 Task: Search one way flight ticket for 3 adults, 3 children in business from Staunton/waynesboro/harrisonburg: Shenandoah Valley Regional Airport to New Bern: Coastal Carolina Regional Airport (was Craven County Regional) on 8-4-2023. Choice of flights is Royal air maroc. Number of bags: 1 carry on bag and 3 checked bags. Price is upto 99000. Outbound departure time preference is 12:45.
Action: Mouse moved to (284, 348)
Screenshot: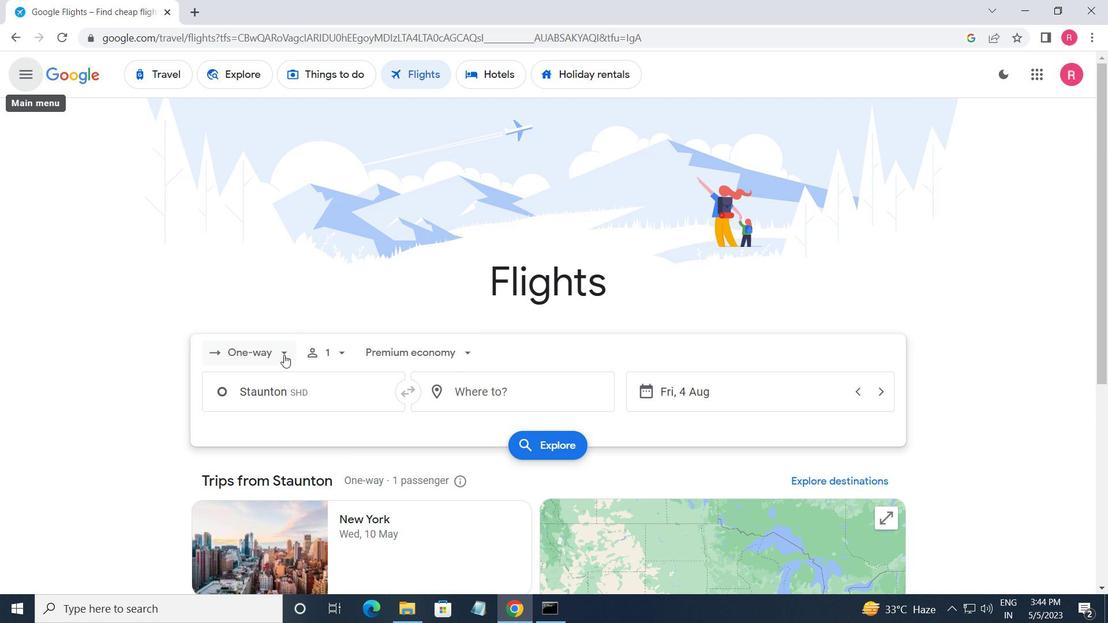
Action: Mouse pressed left at (284, 348)
Screenshot: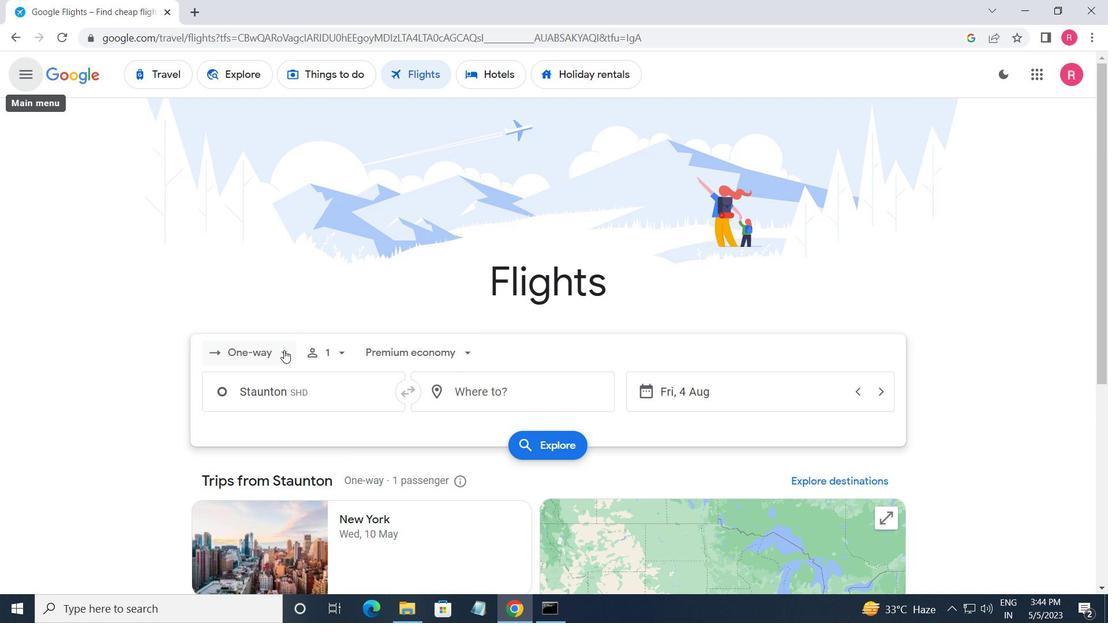 
Action: Mouse moved to (277, 409)
Screenshot: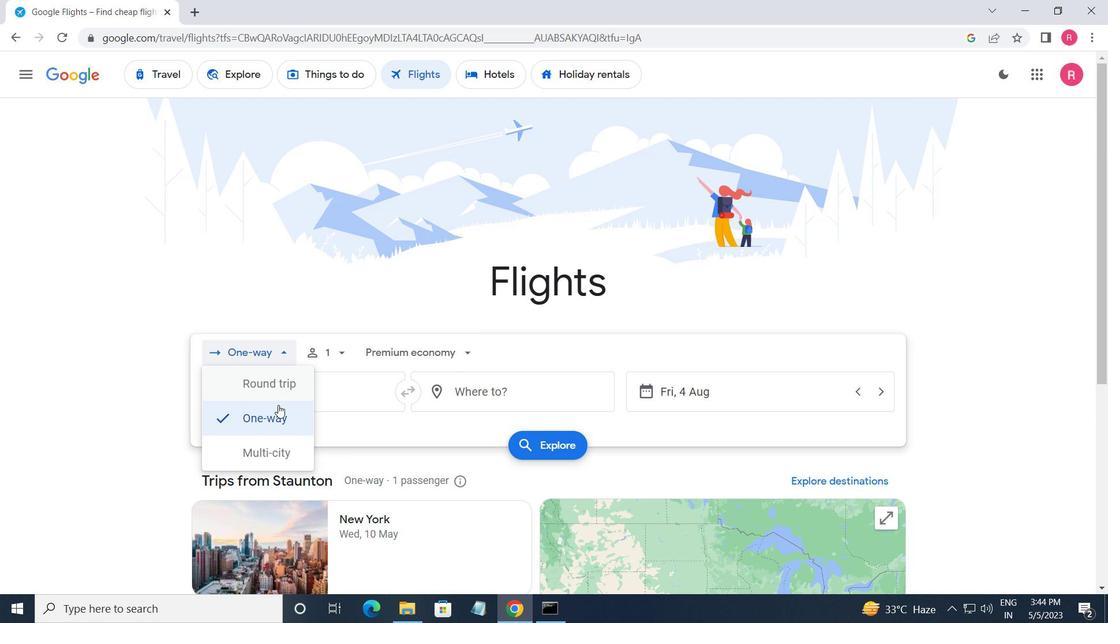 
Action: Mouse pressed left at (277, 409)
Screenshot: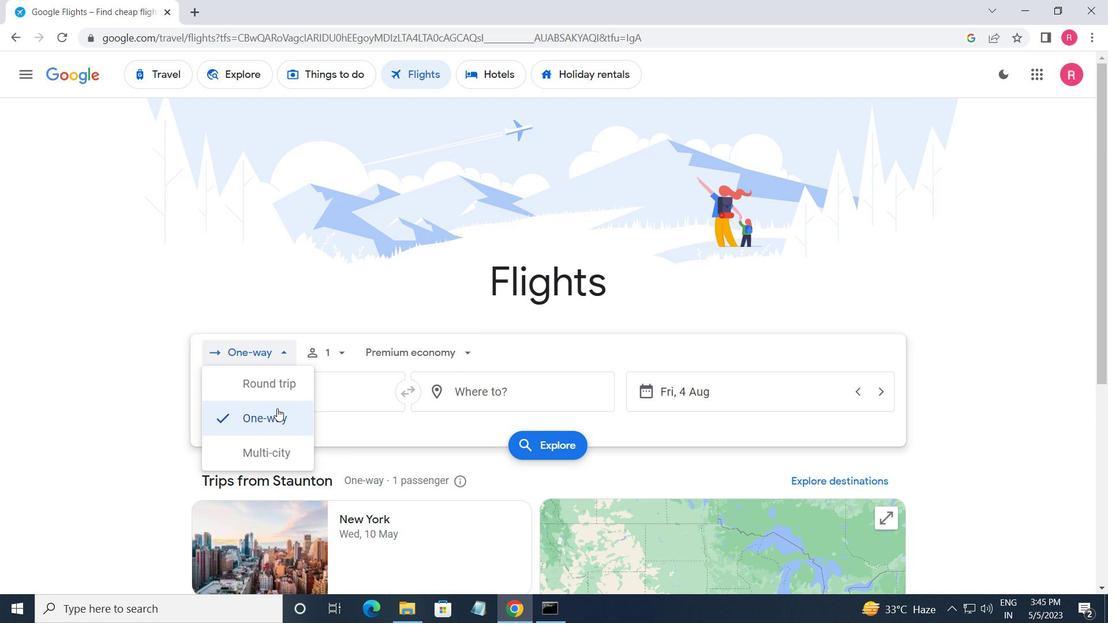 
Action: Mouse moved to (333, 359)
Screenshot: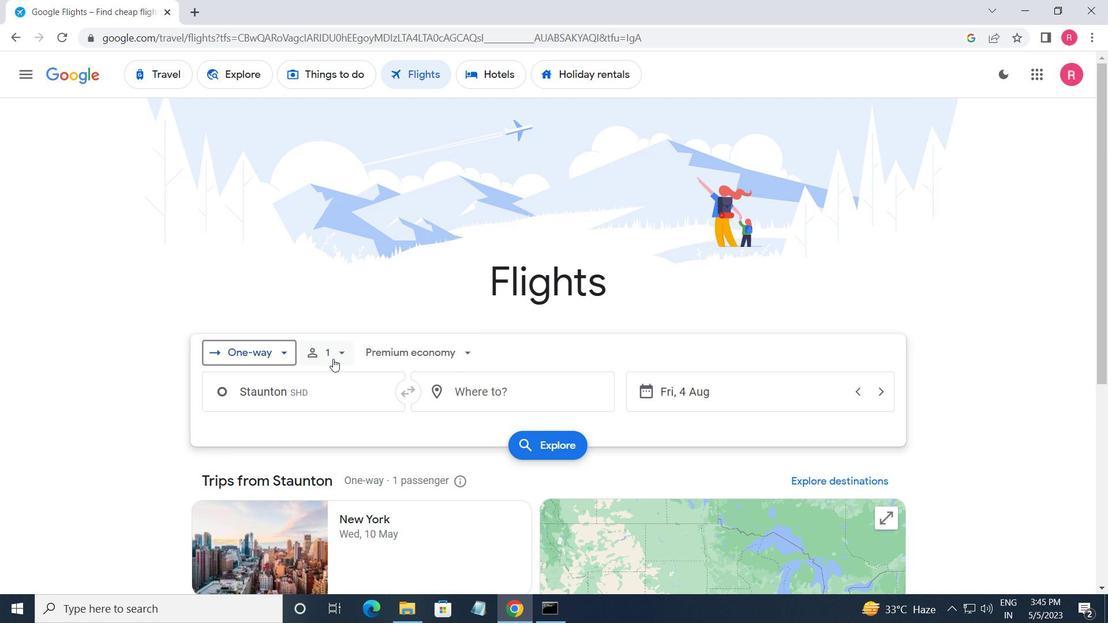 
Action: Mouse pressed left at (333, 359)
Screenshot: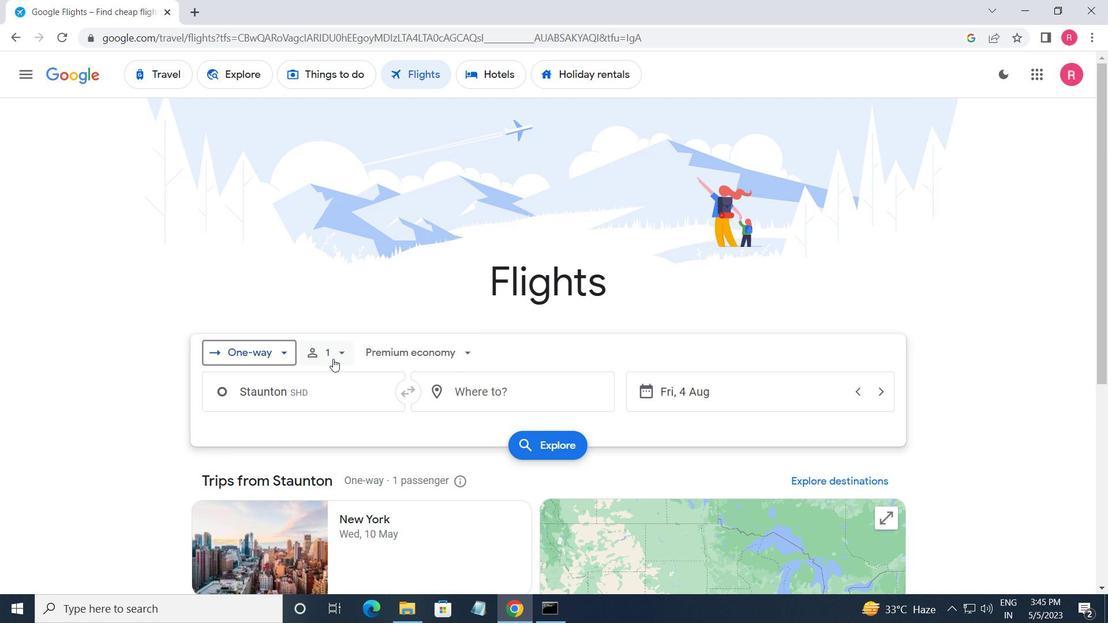 
Action: Mouse moved to (461, 391)
Screenshot: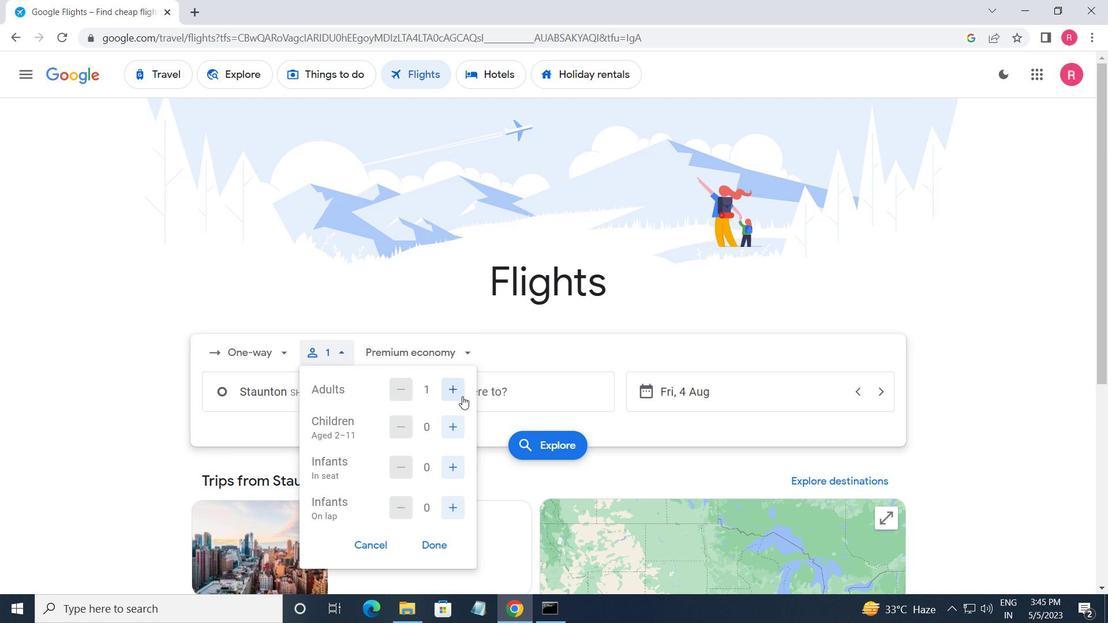 
Action: Mouse pressed left at (461, 391)
Screenshot: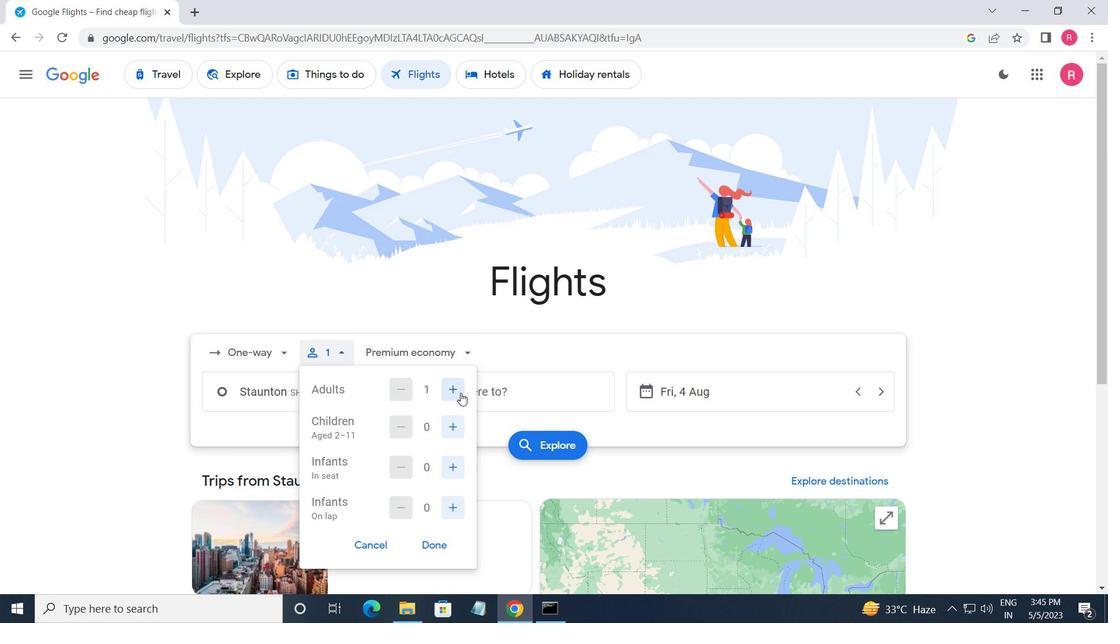 
Action: Mouse pressed left at (461, 391)
Screenshot: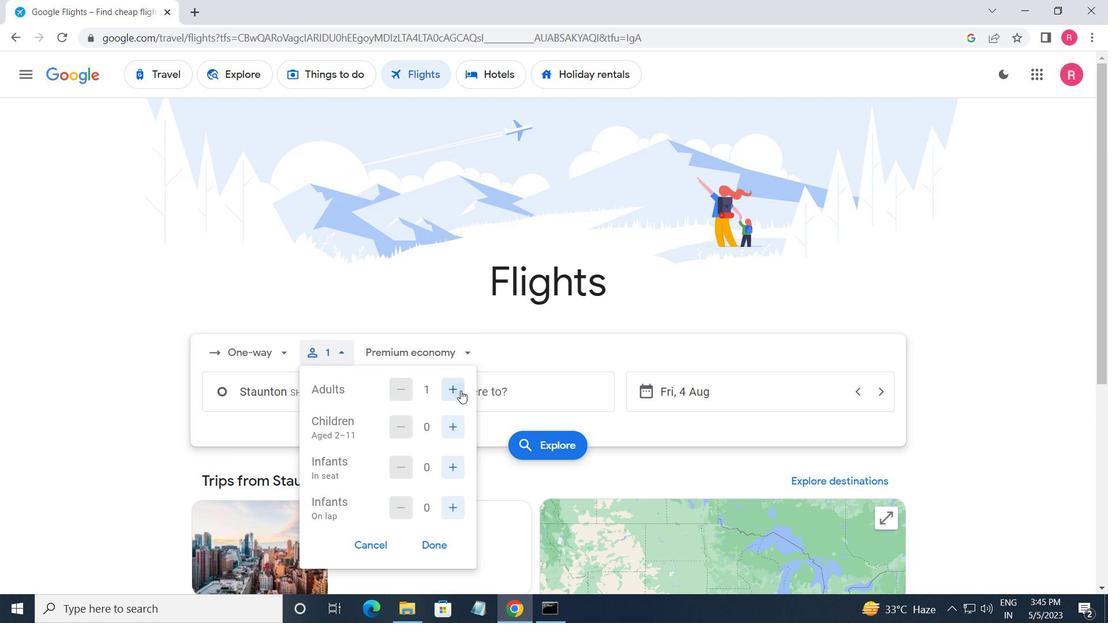 
Action: Mouse moved to (445, 437)
Screenshot: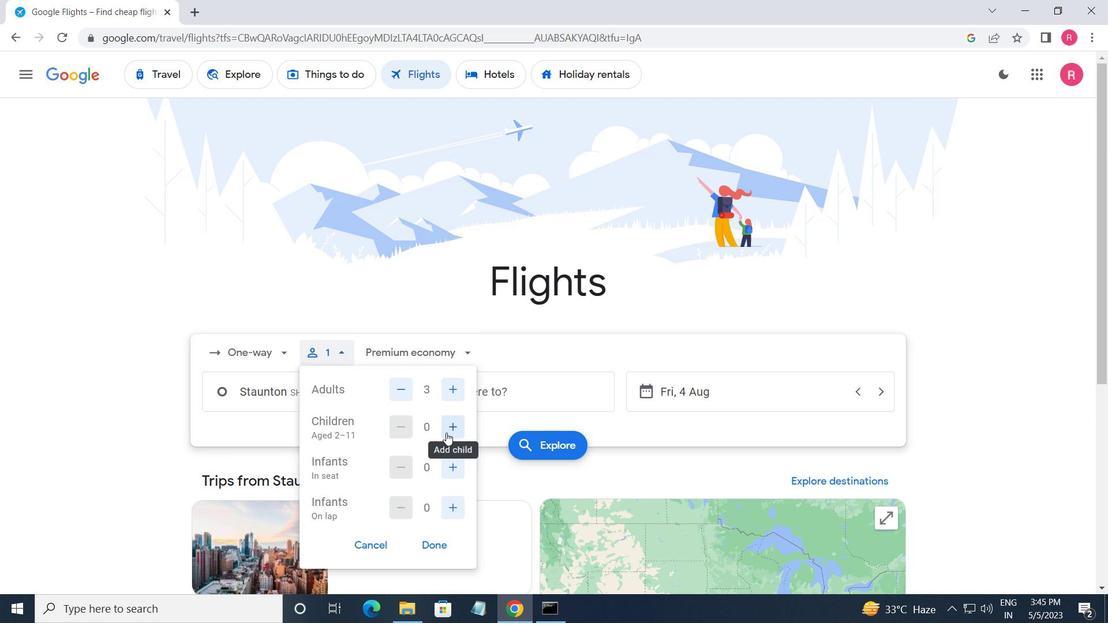 
Action: Mouse pressed left at (445, 437)
Screenshot: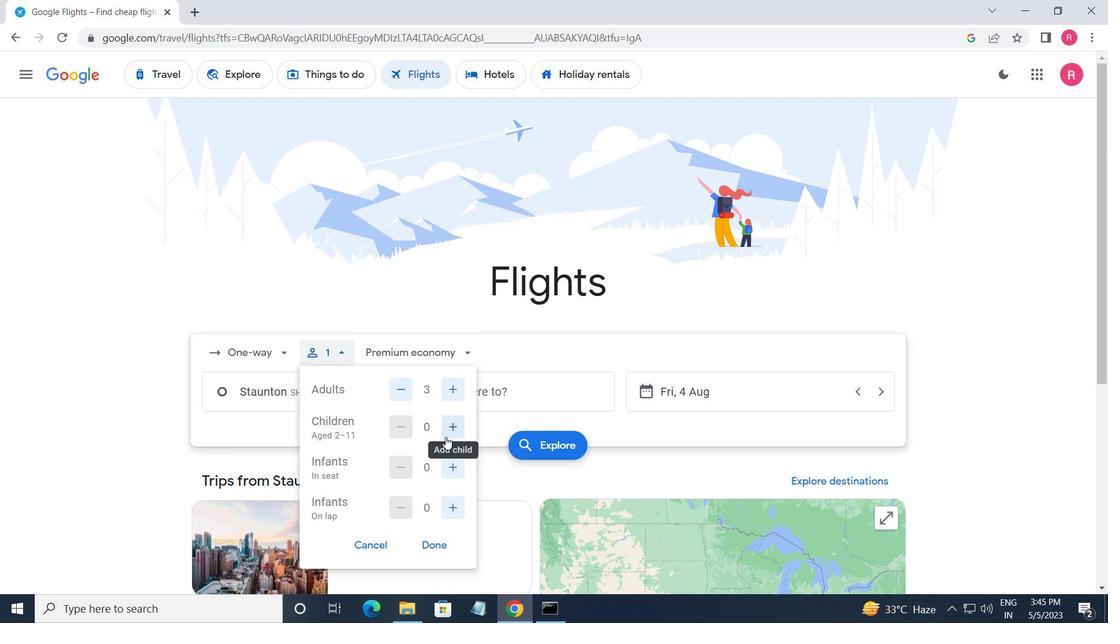 
Action: Mouse pressed left at (445, 437)
Screenshot: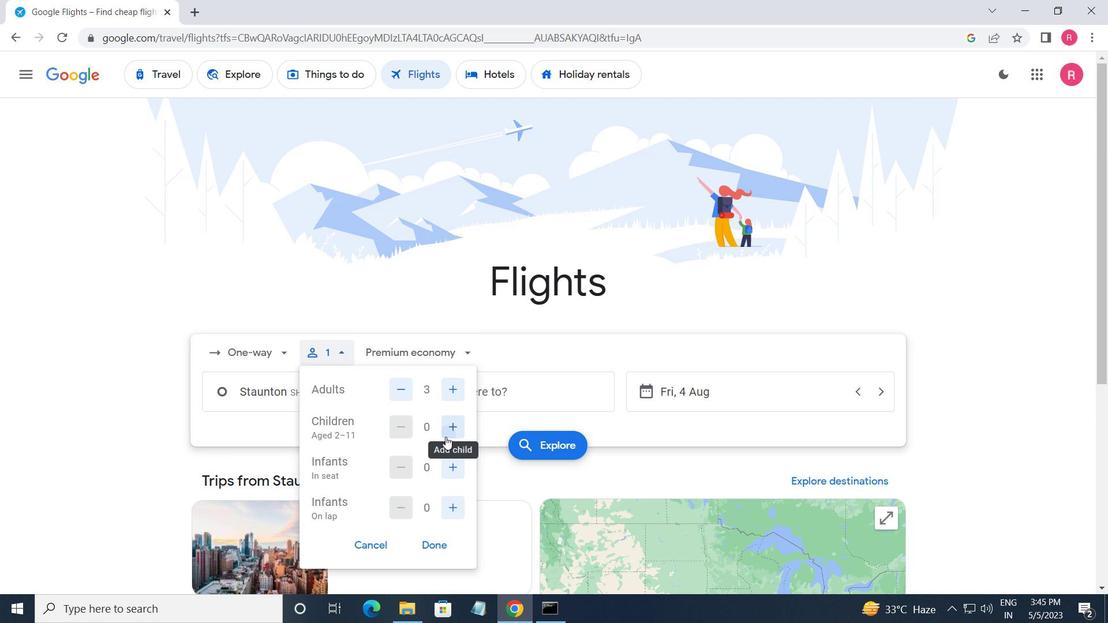 
Action: Mouse pressed left at (445, 437)
Screenshot: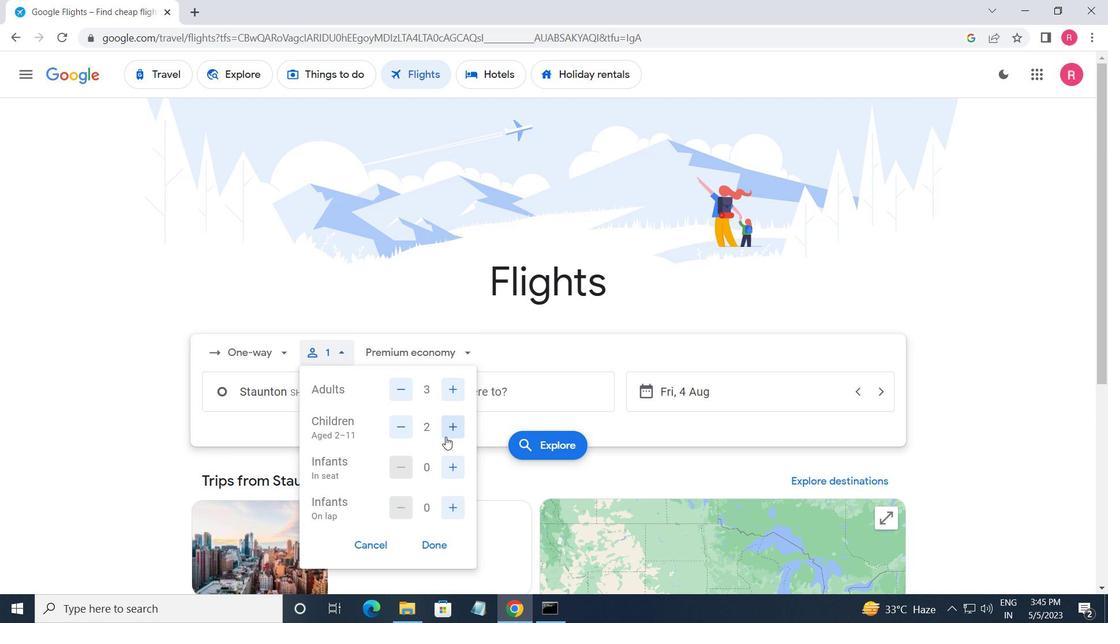 
Action: Mouse moved to (438, 549)
Screenshot: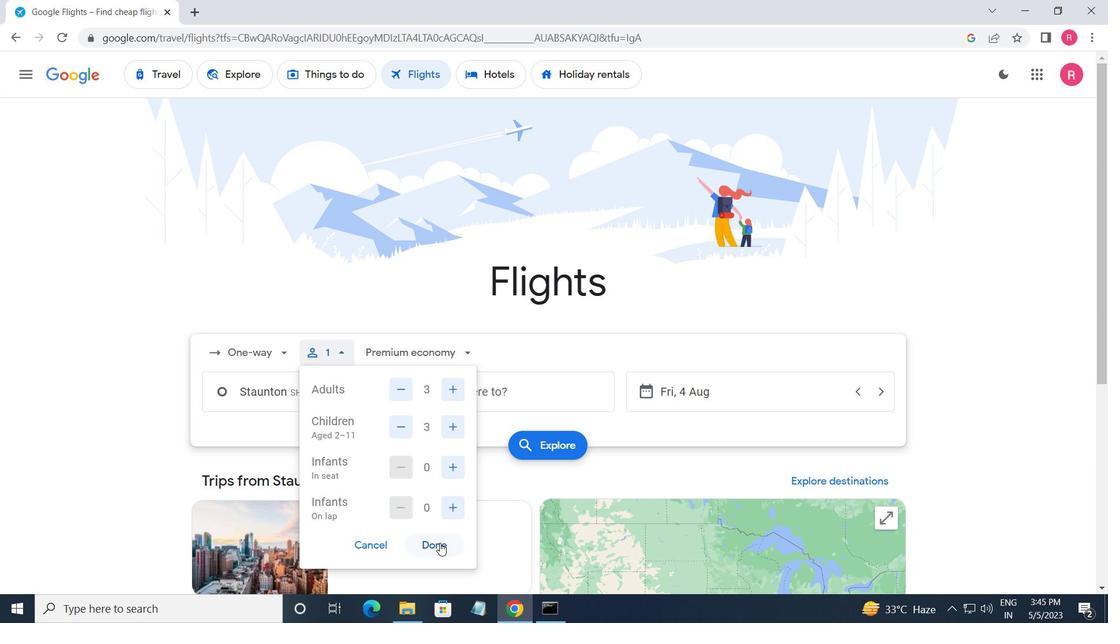 
Action: Mouse pressed left at (438, 549)
Screenshot: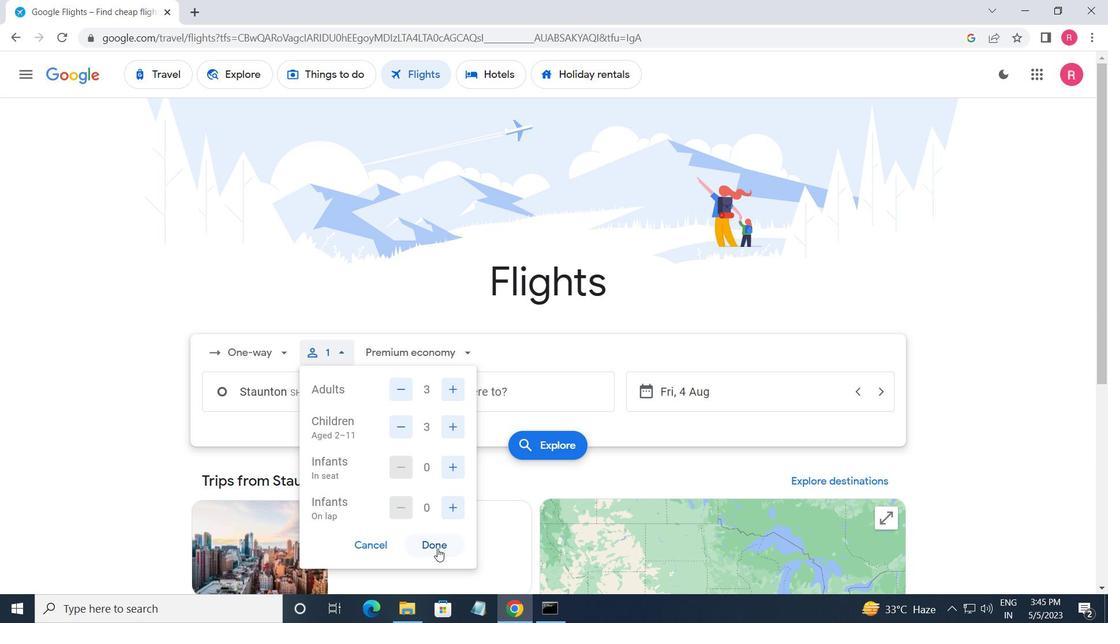 
Action: Mouse moved to (373, 345)
Screenshot: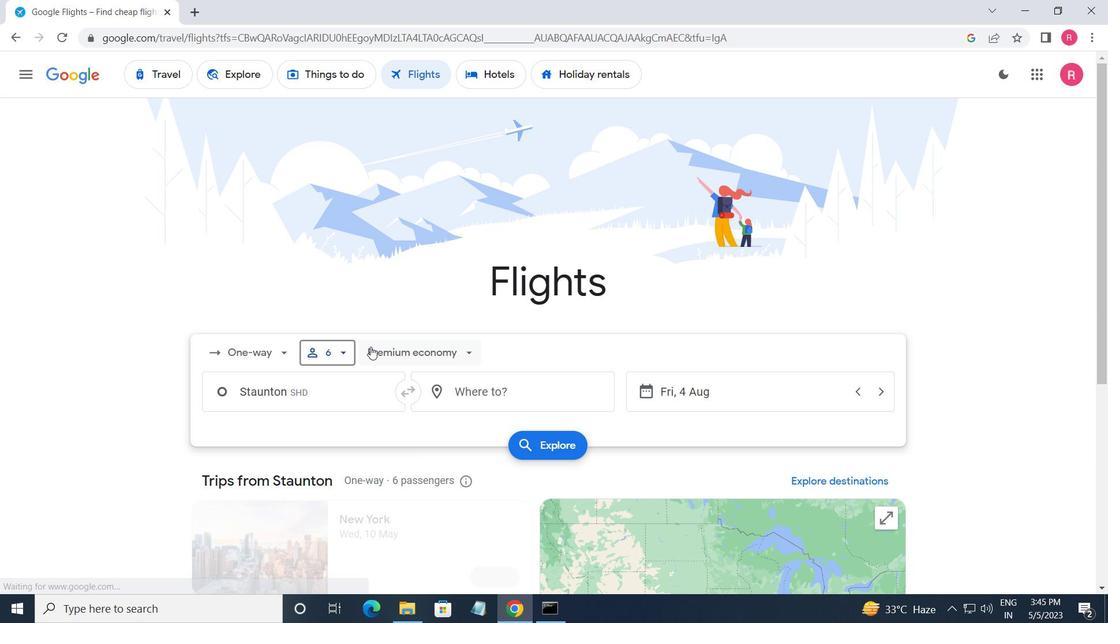
Action: Mouse pressed left at (373, 345)
Screenshot: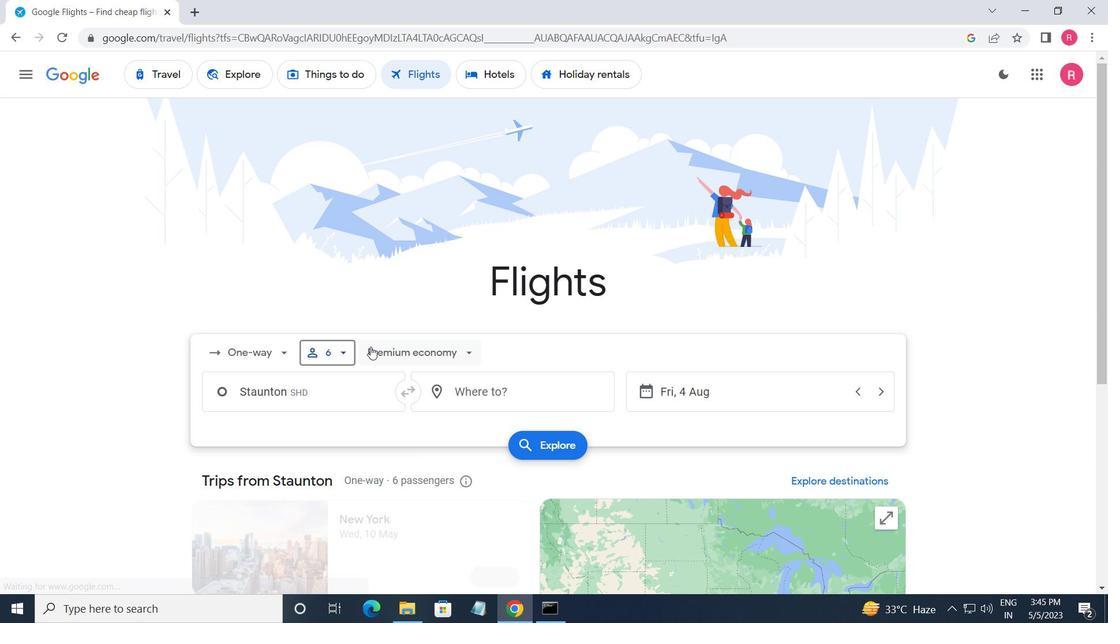 
Action: Mouse moved to (429, 463)
Screenshot: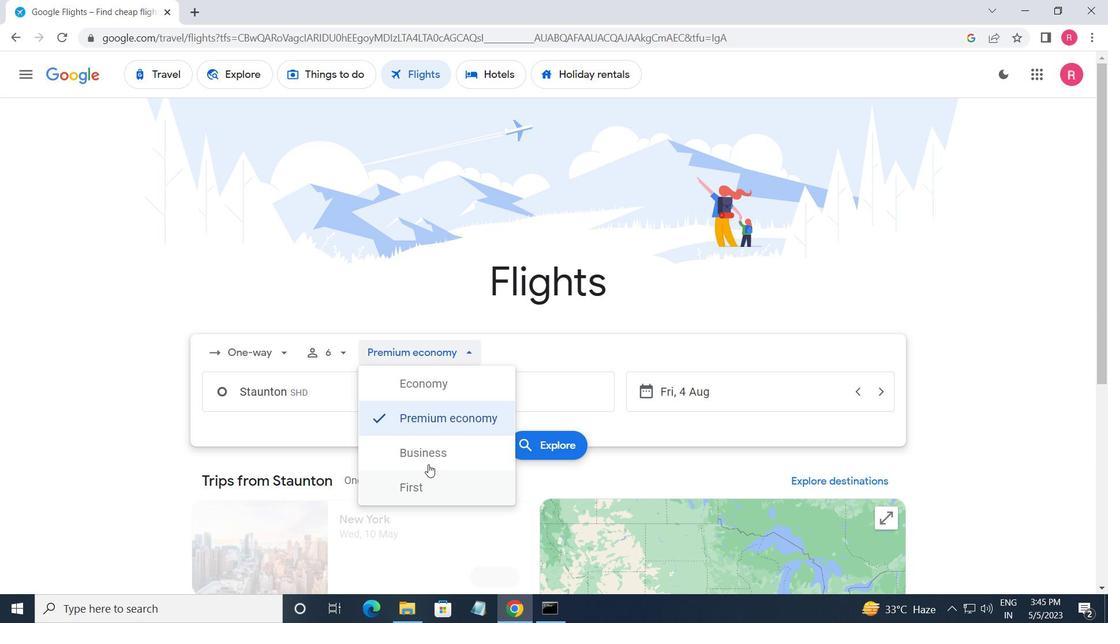
Action: Mouse pressed left at (429, 463)
Screenshot: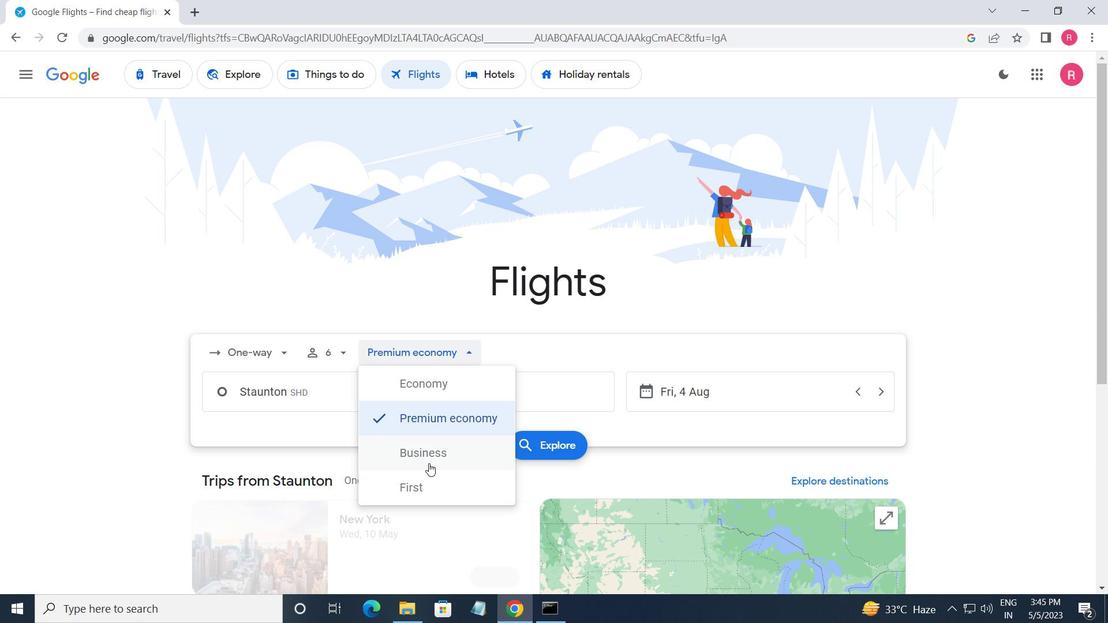 
Action: Mouse moved to (345, 397)
Screenshot: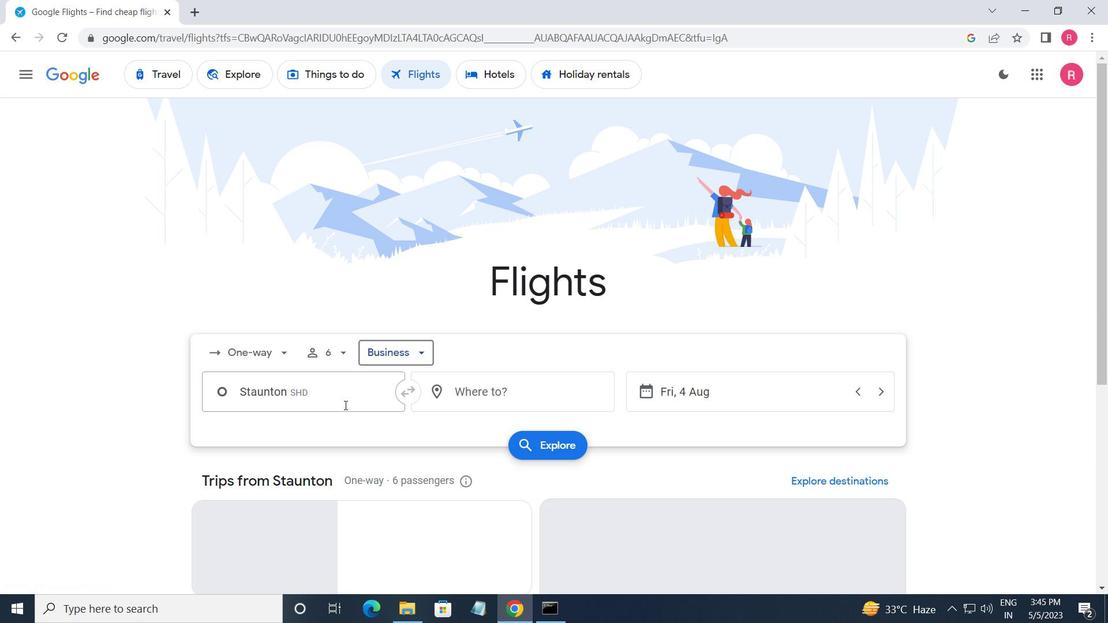 
Action: Mouse pressed left at (345, 397)
Screenshot: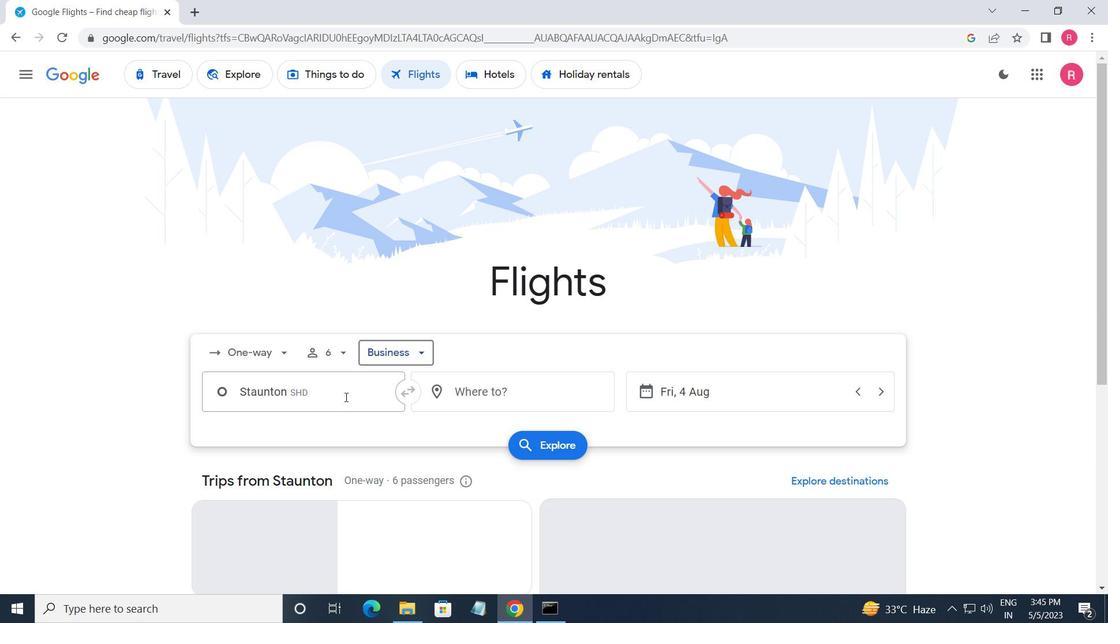 
Action: Key pressed <Key.shift>STAUNTON
Screenshot: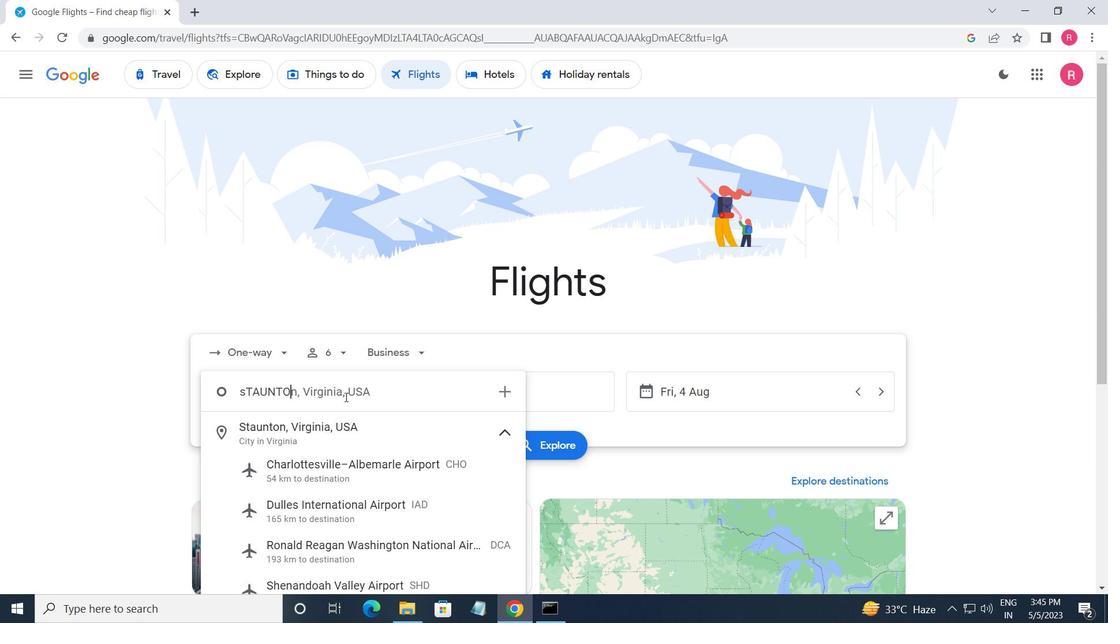 
Action: Mouse moved to (403, 504)
Screenshot: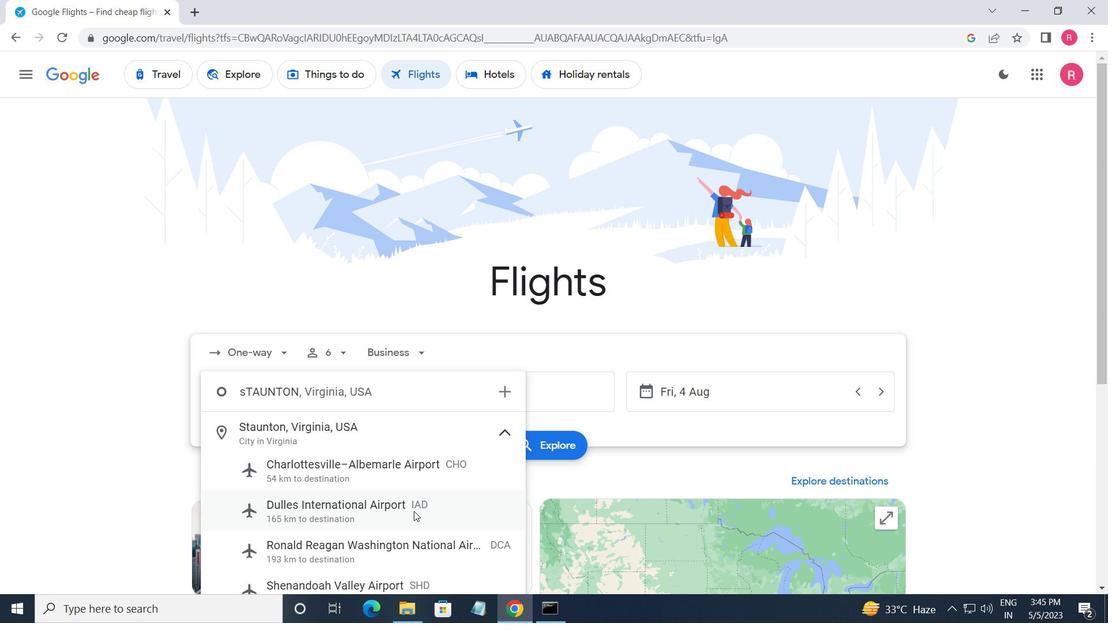 
Action: Mouse scrolled (403, 504) with delta (0, 0)
Screenshot: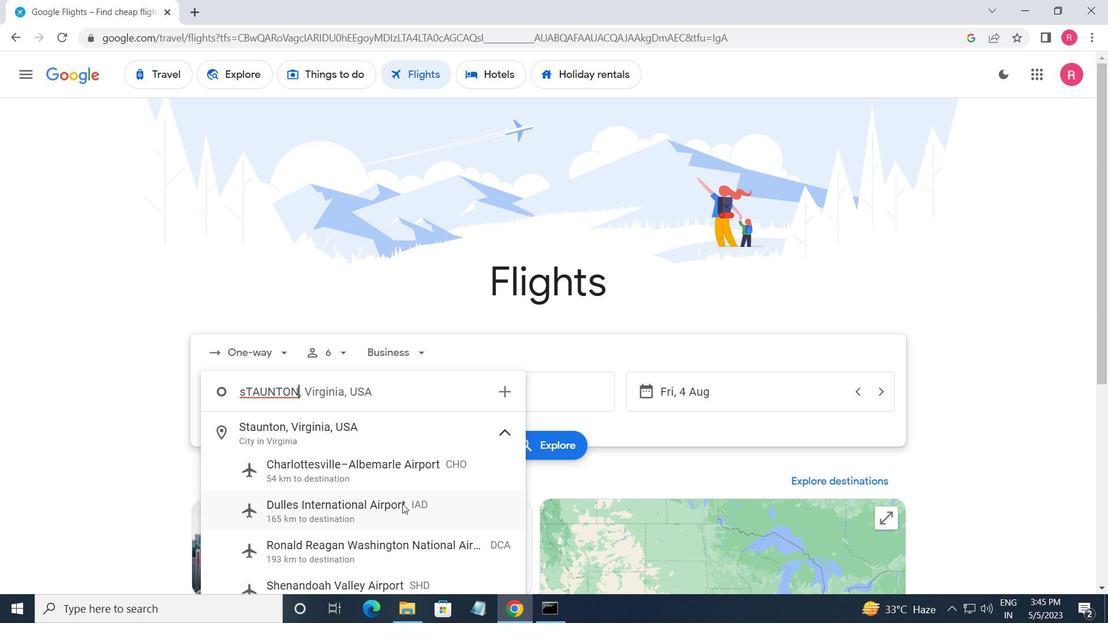 
Action: Mouse moved to (375, 512)
Screenshot: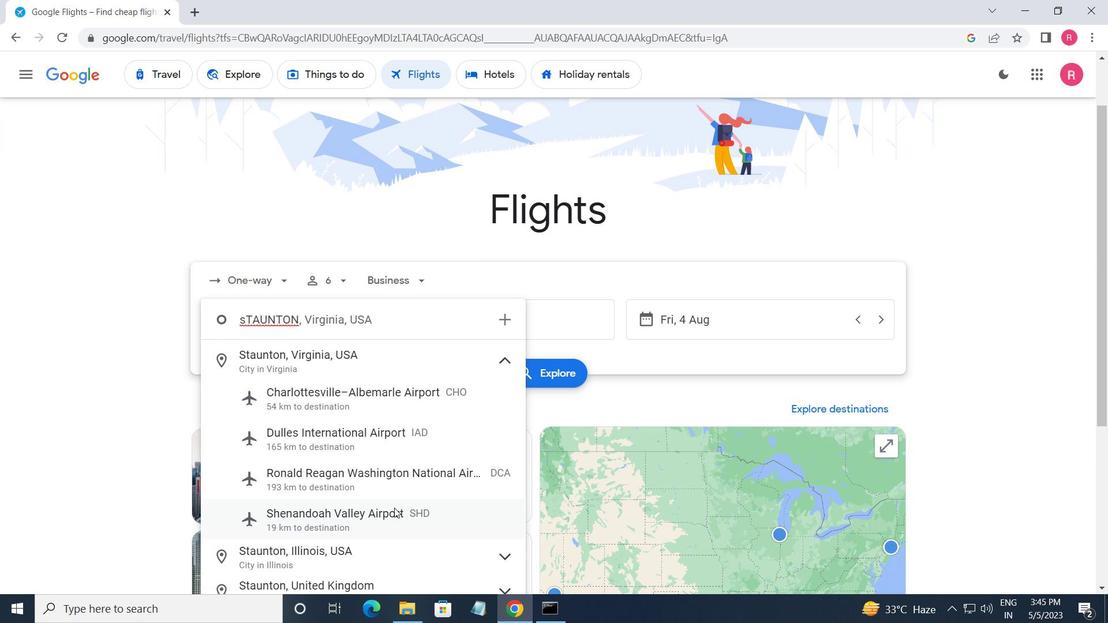 
Action: Mouse pressed left at (375, 512)
Screenshot: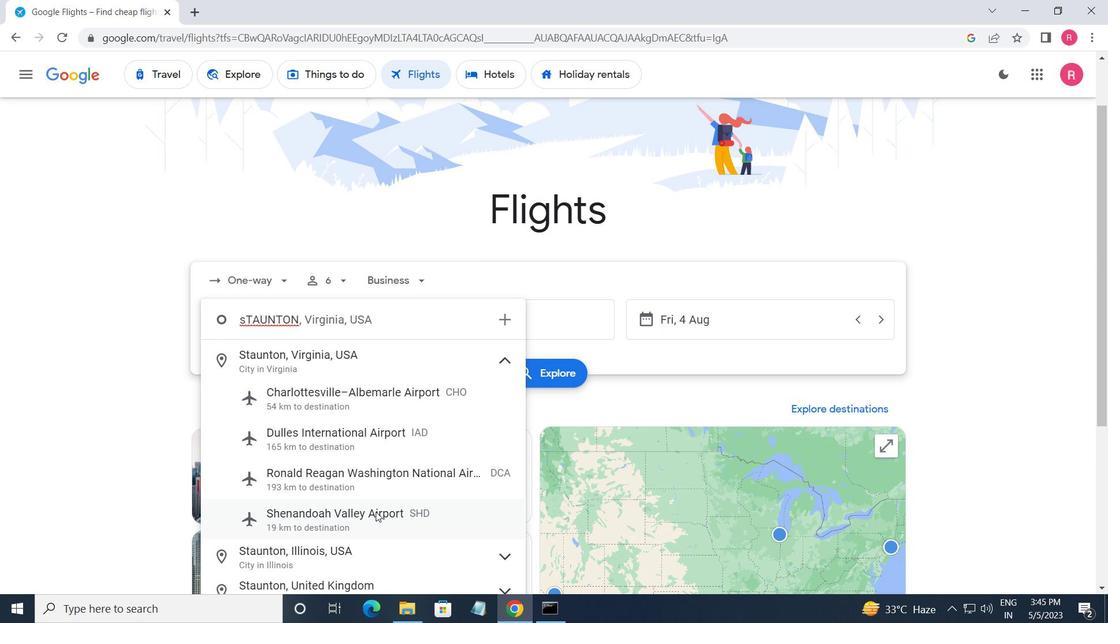 
Action: Mouse moved to (474, 324)
Screenshot: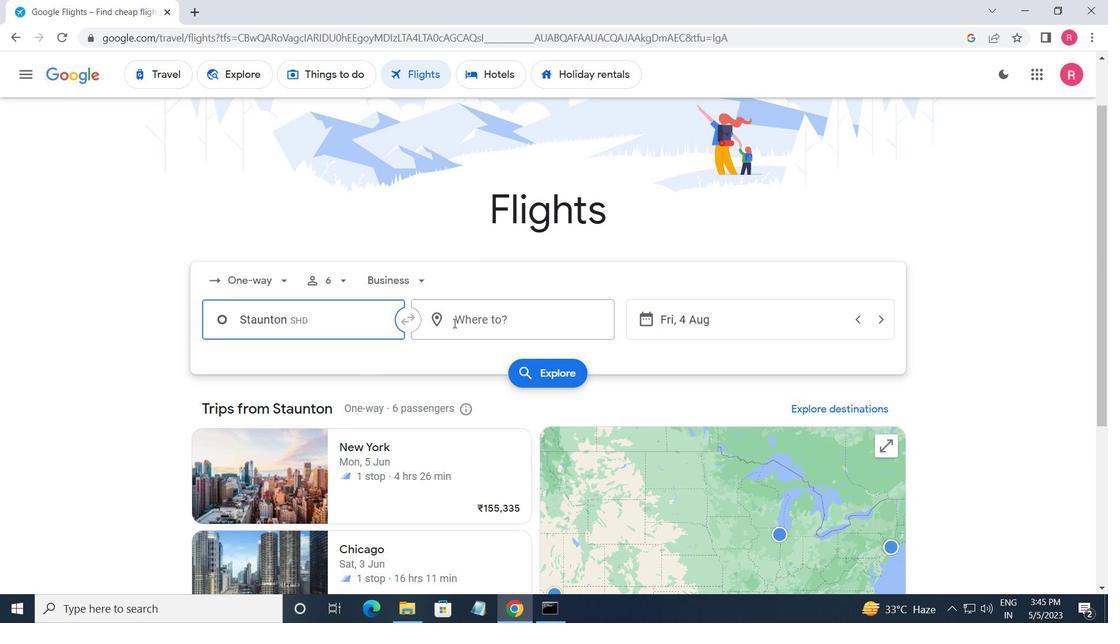 
Action: Mouse pressed left at (474, 324)
Screenshot: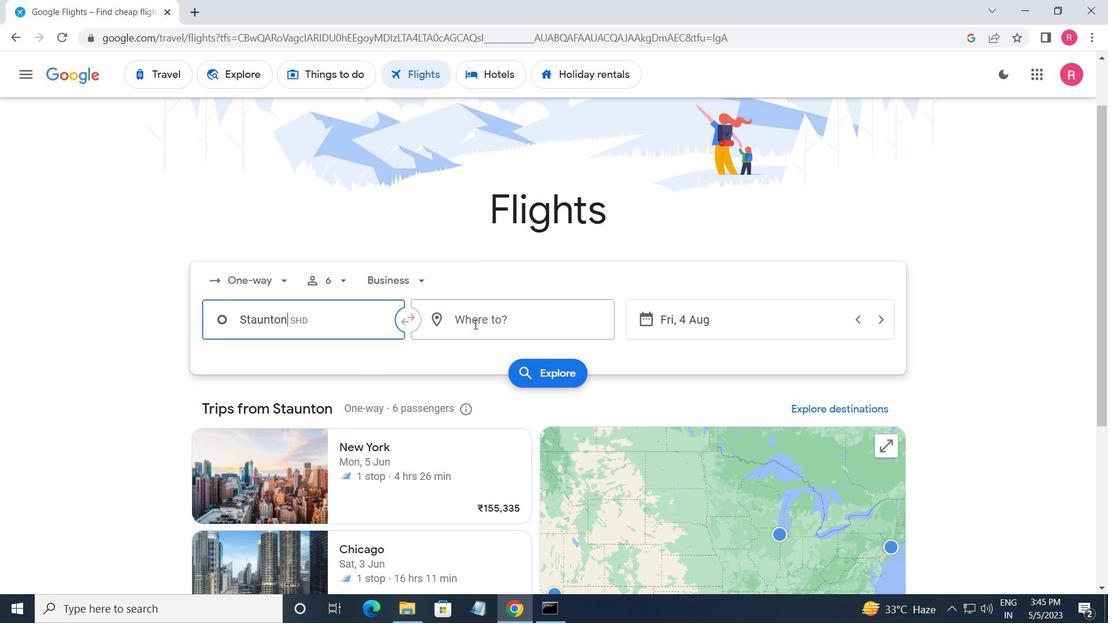 
Action: Mouse moved to (244, 391)
Screenshot: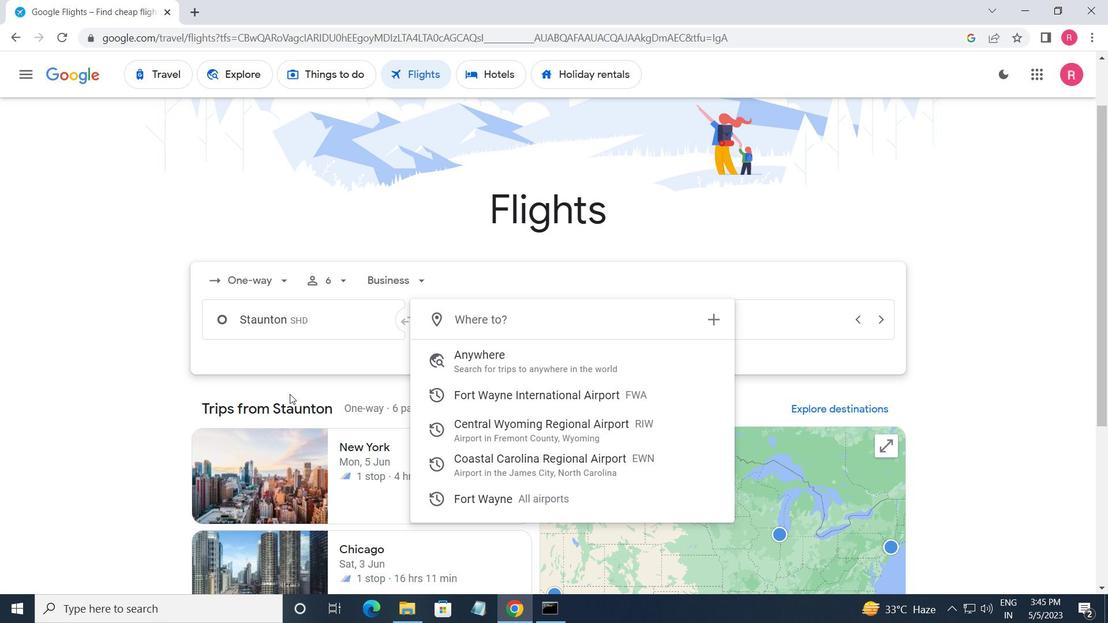 
Action: Key pressed <Key.shift>FORT<Key.space><Key.shift>WA
Screenshot: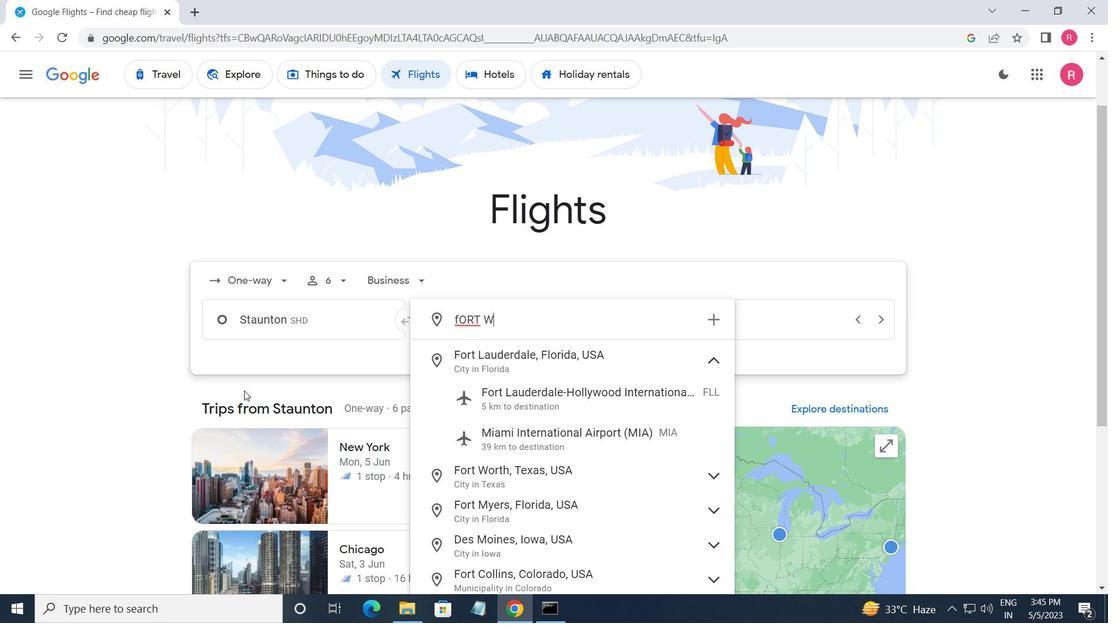 
Action: Mouse moved to (534, 394)
Screenshot: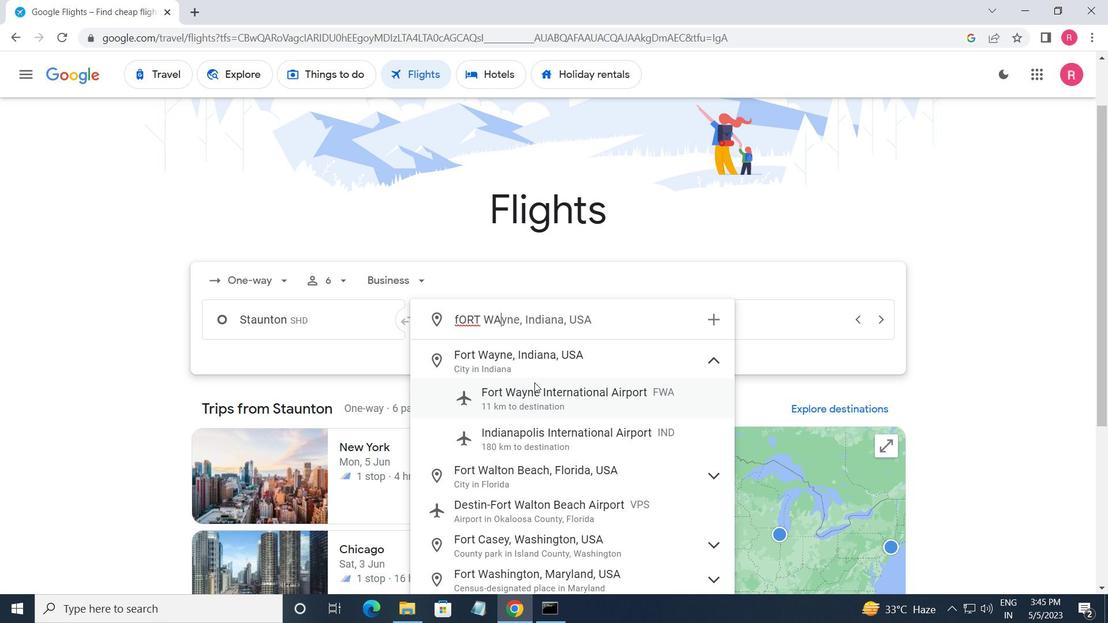 
Action: Mouse pressed left at (534, 394)
Screenshot: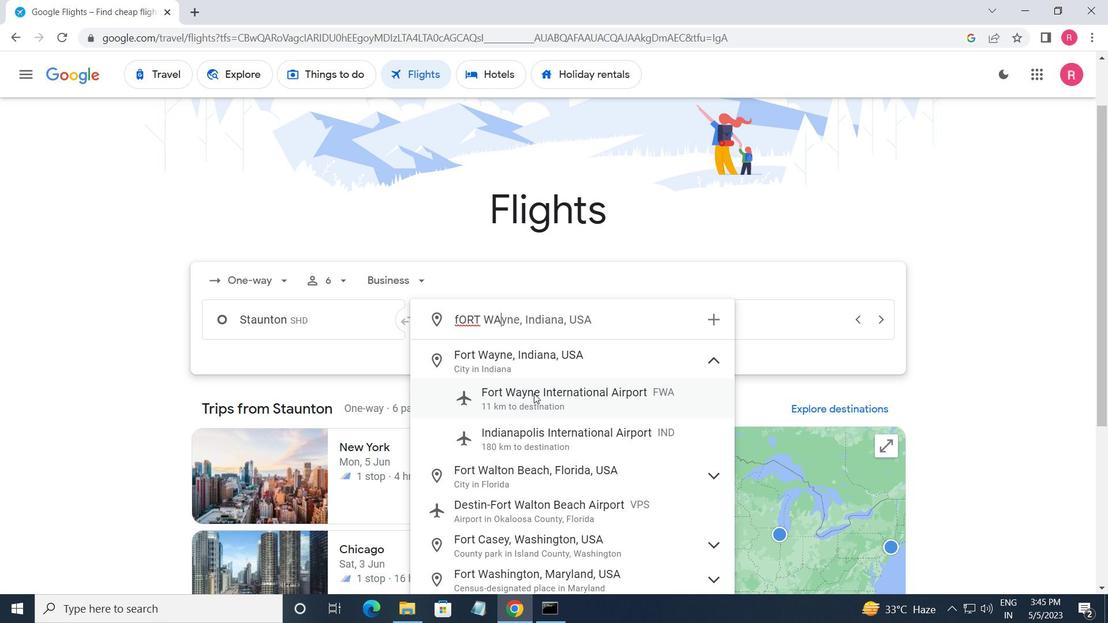 
Action: Mouse moved to (734, 314)
Screenshot: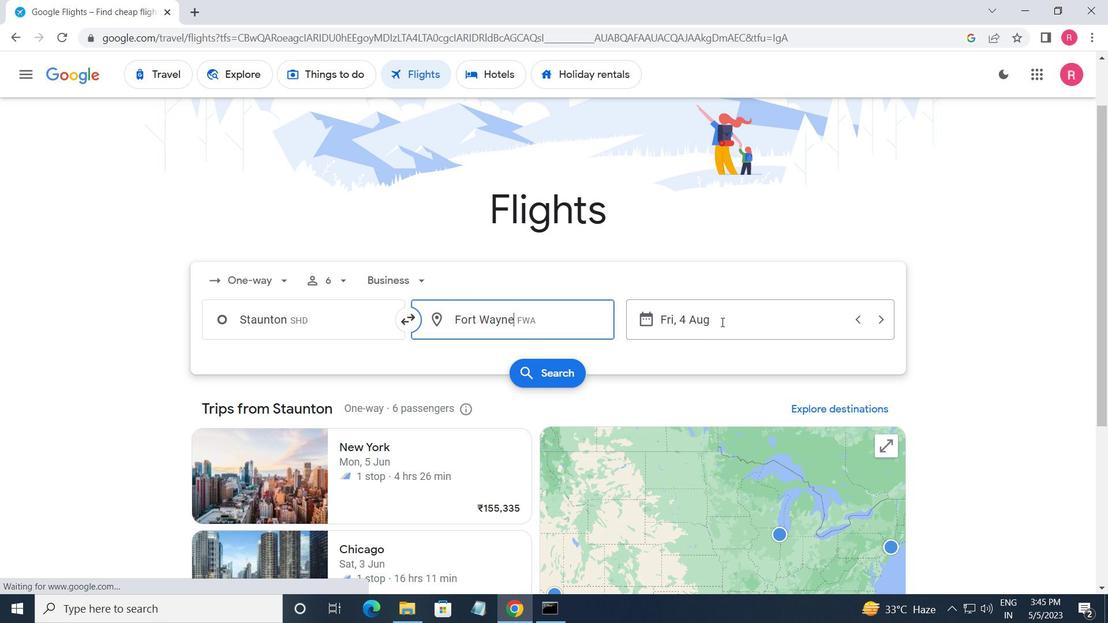 
Action: Mouse pressed left at (734, 314)
Screenshot: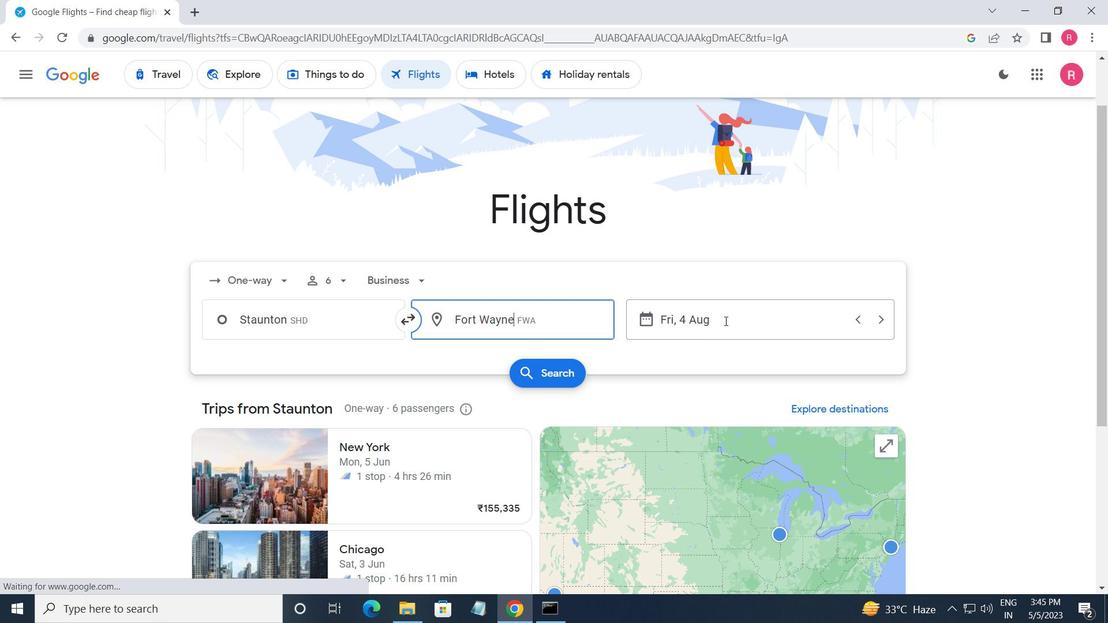 
Action: Mouse moved to (547, 340)
Screenshot: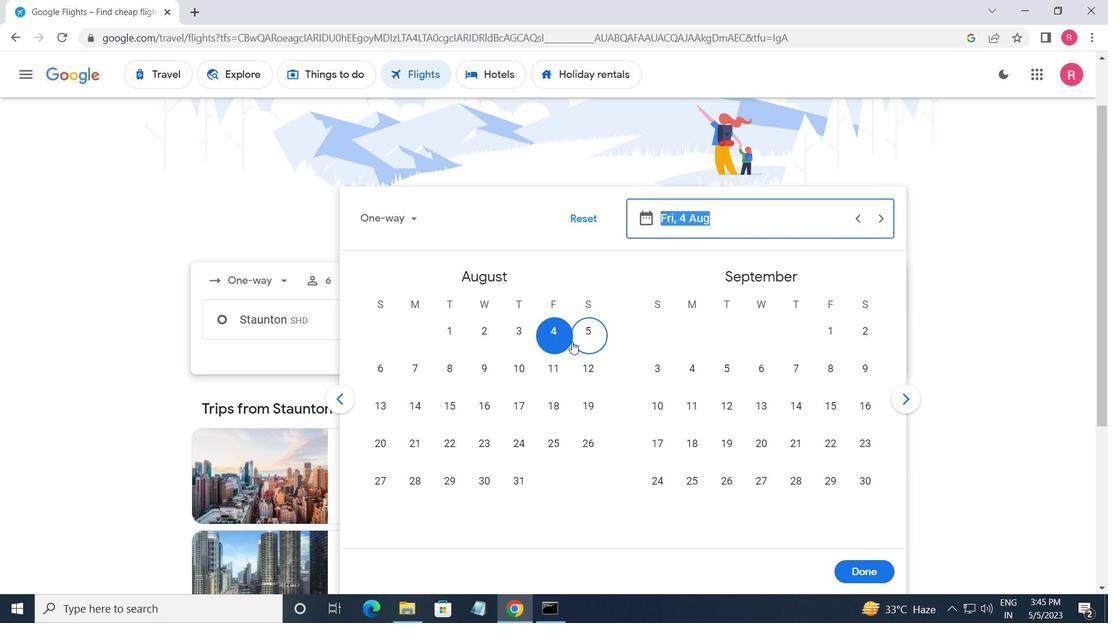 
Action: Mouse pressed left at (547, 340)
Screenshot: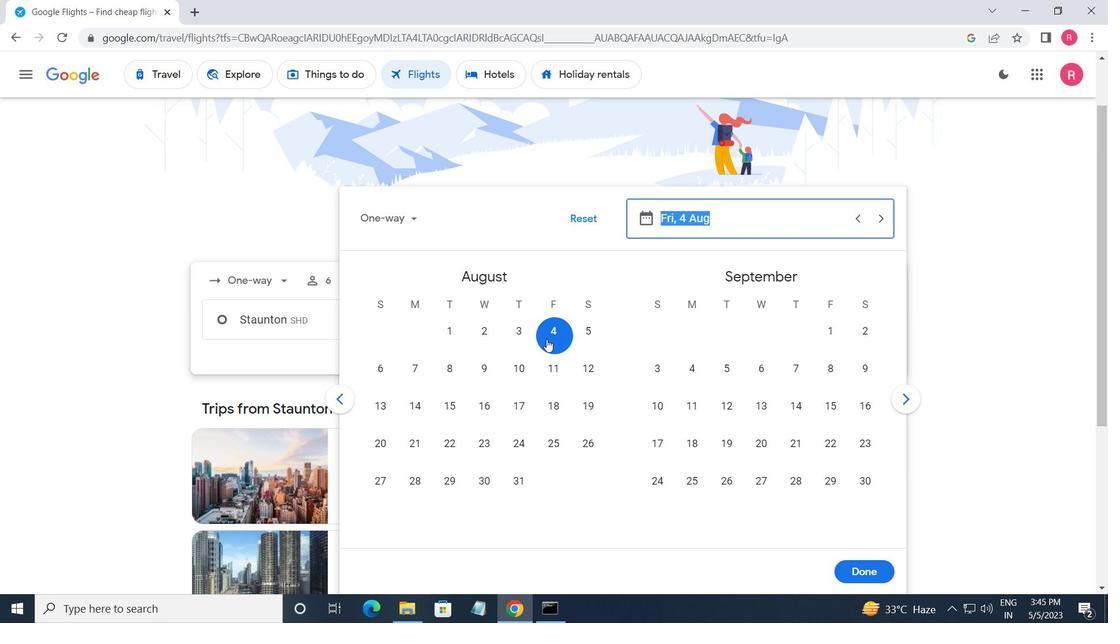 
Action: Mouse moved to (851, 565)
Screenshot: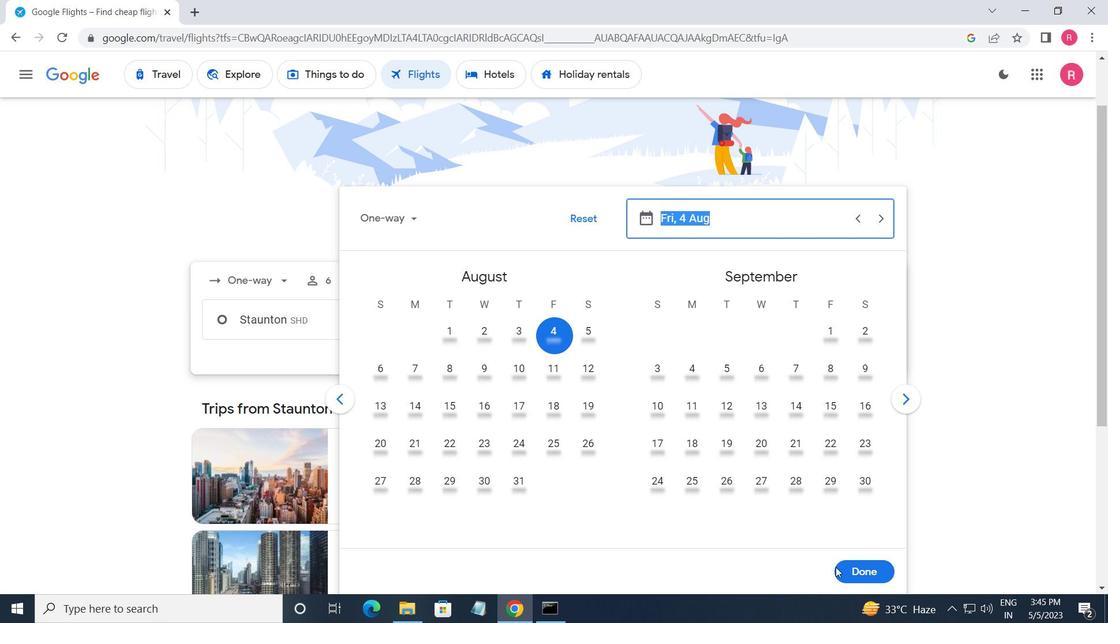
Action: Mouse pressed left at (851, 565)
Screenshot: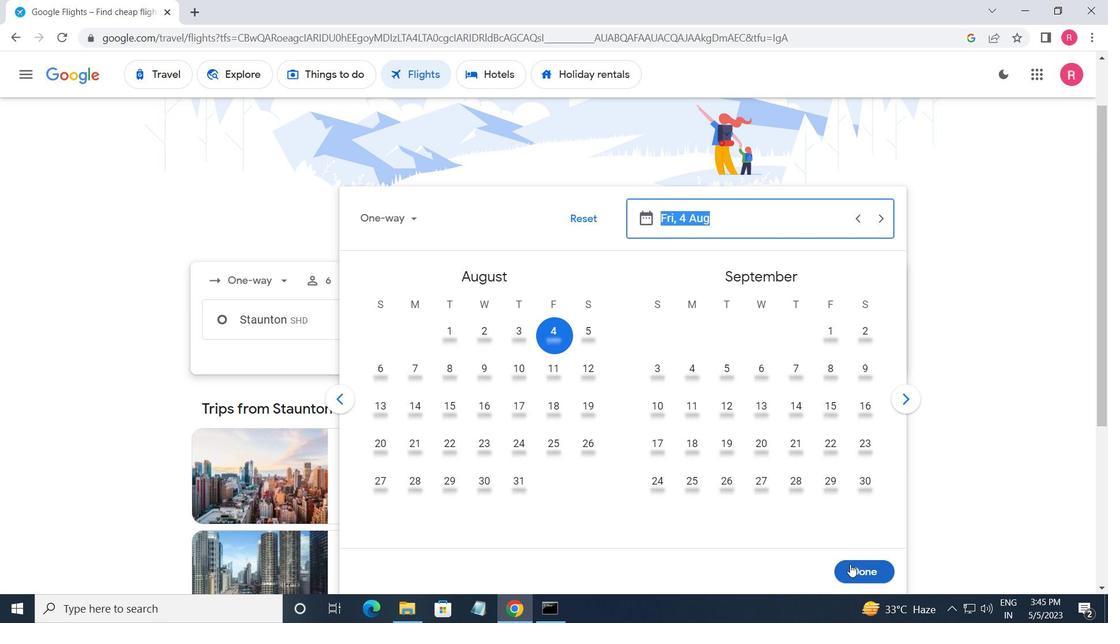 
Action: Mouse moved to (556, 382)
Screenshot: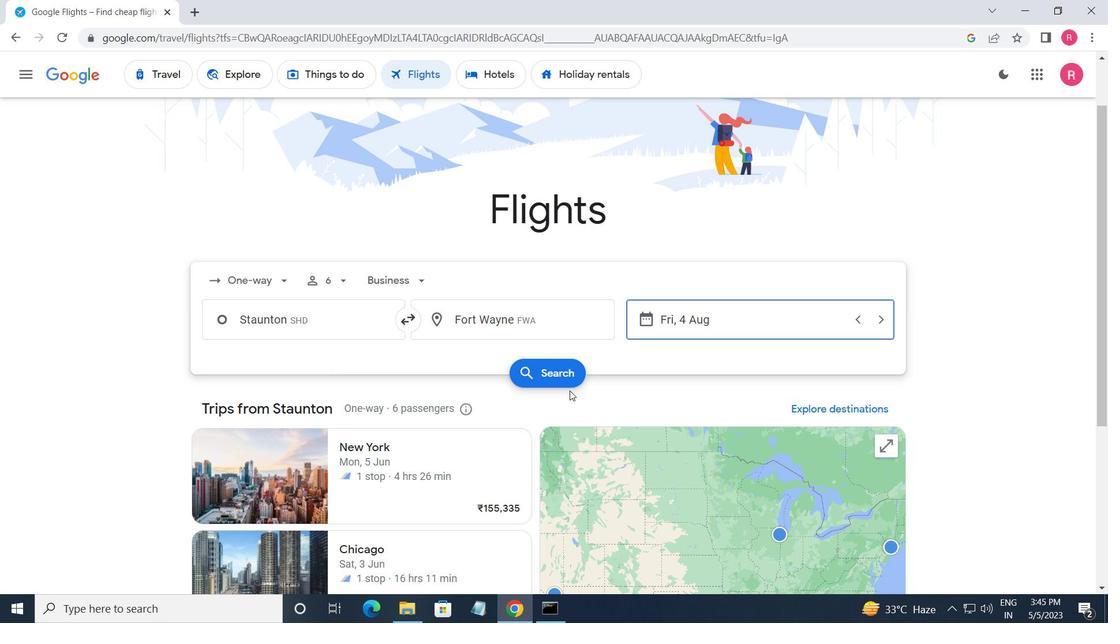 
Action: Mouse pressed left at (556, 382)
Screenshot: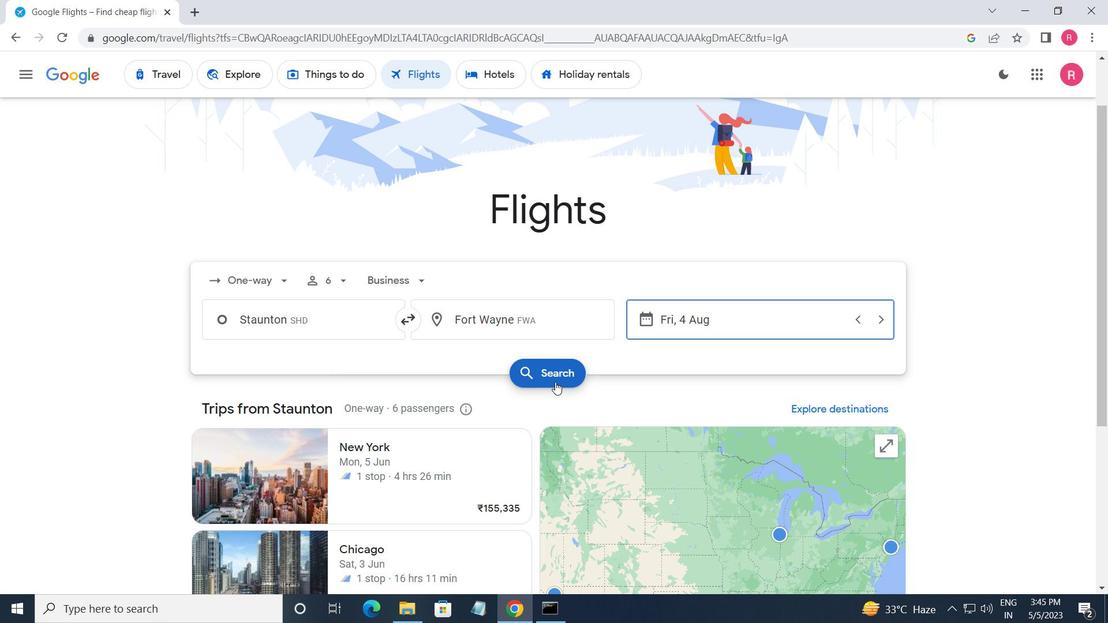 
Action: Mouse moved to (227, 203)
Screenshot: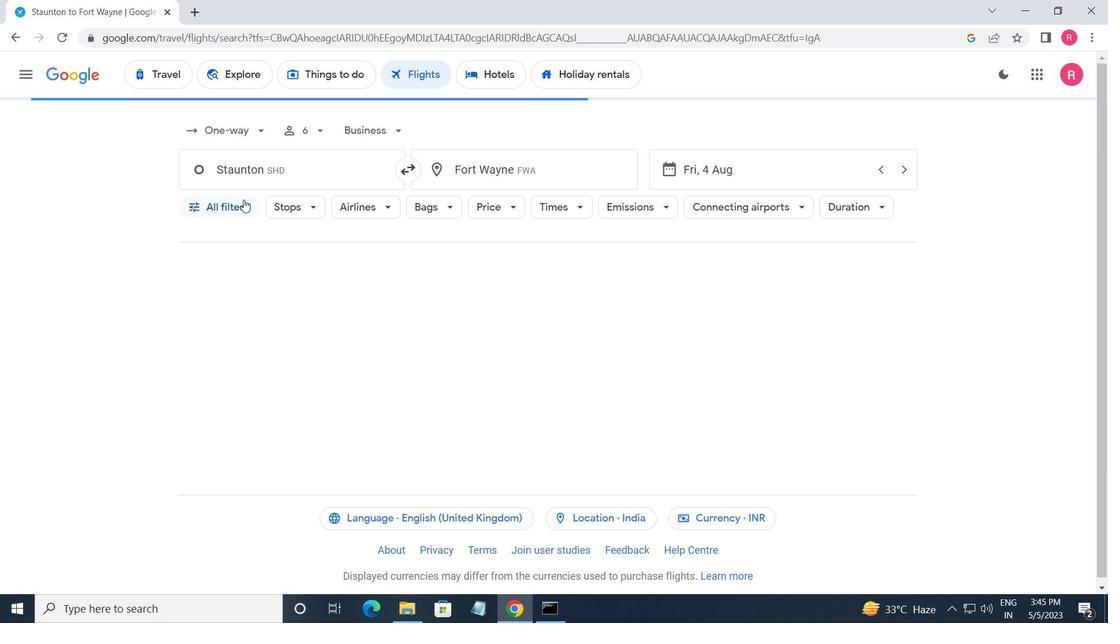 
Action: Mouse pressed left at (227, 203)
Screenshot: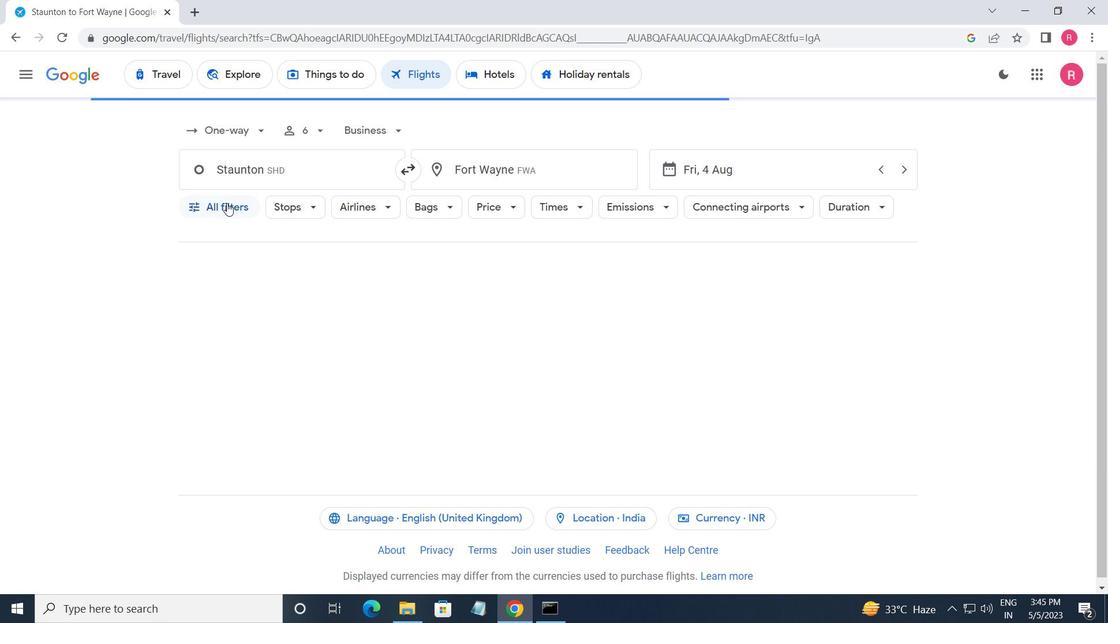
Action: Mouse moved to (266, 291)
Screenshot: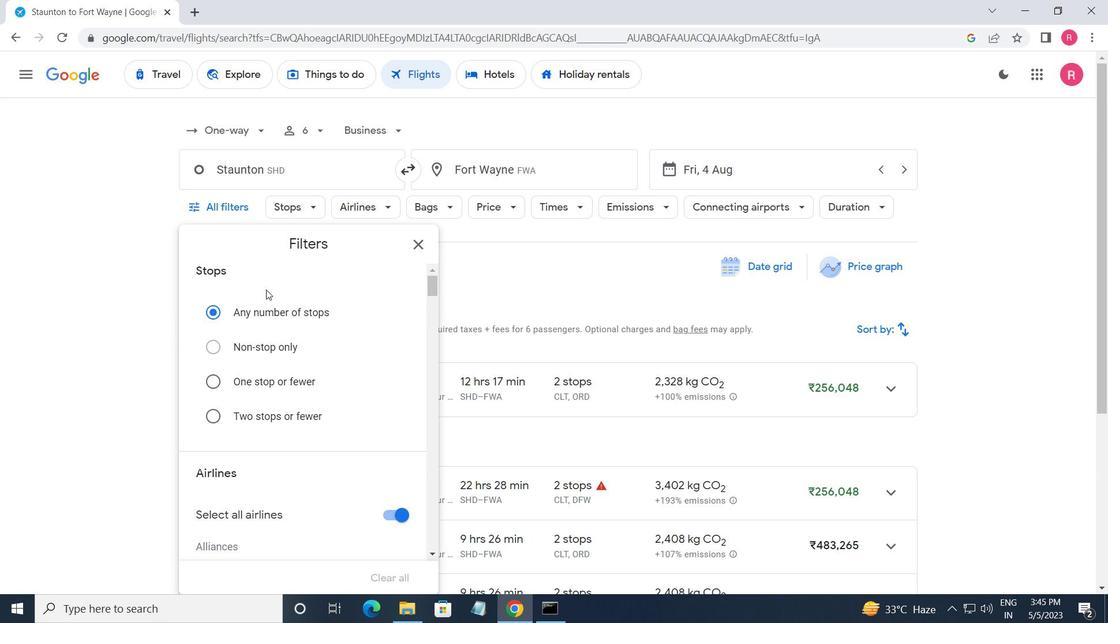 
Action: Mouse scrolled (266, 291) with delta (0, 0)
Screenshot: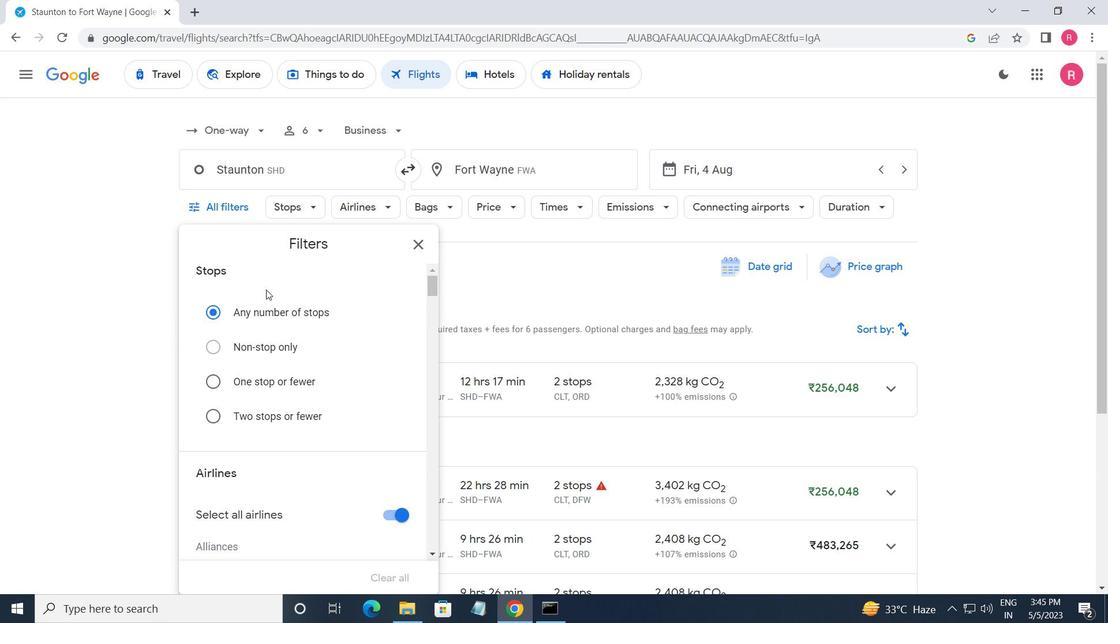 
Action: Mouse moved to (265, 297)
Screenshot: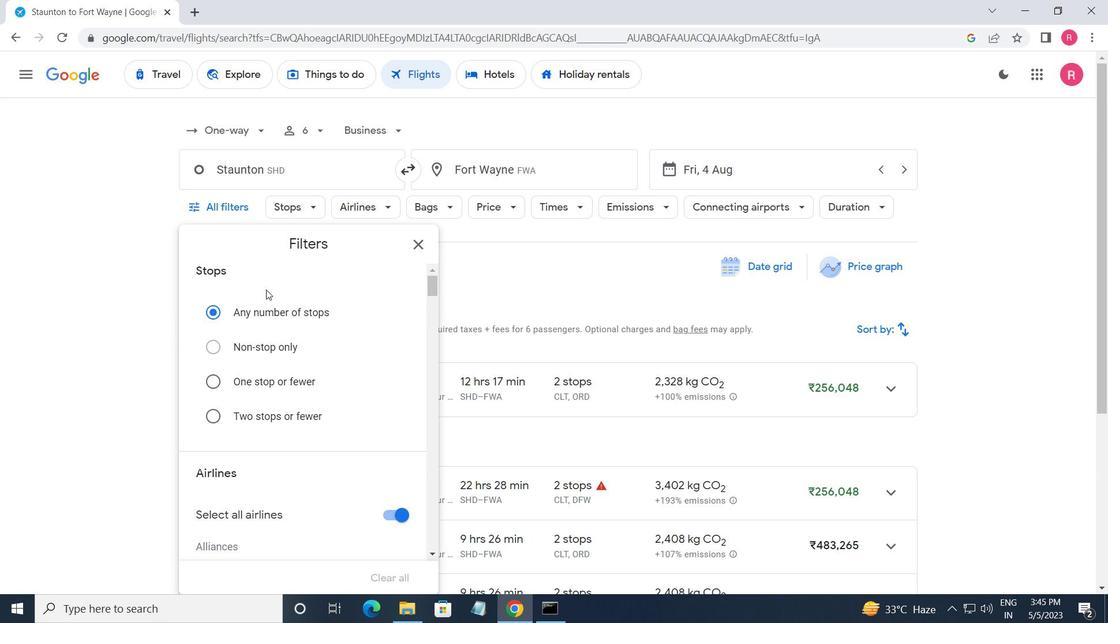 
Action: Mouse scrolled (265, 296) with delta (0, 0)
Screenshot: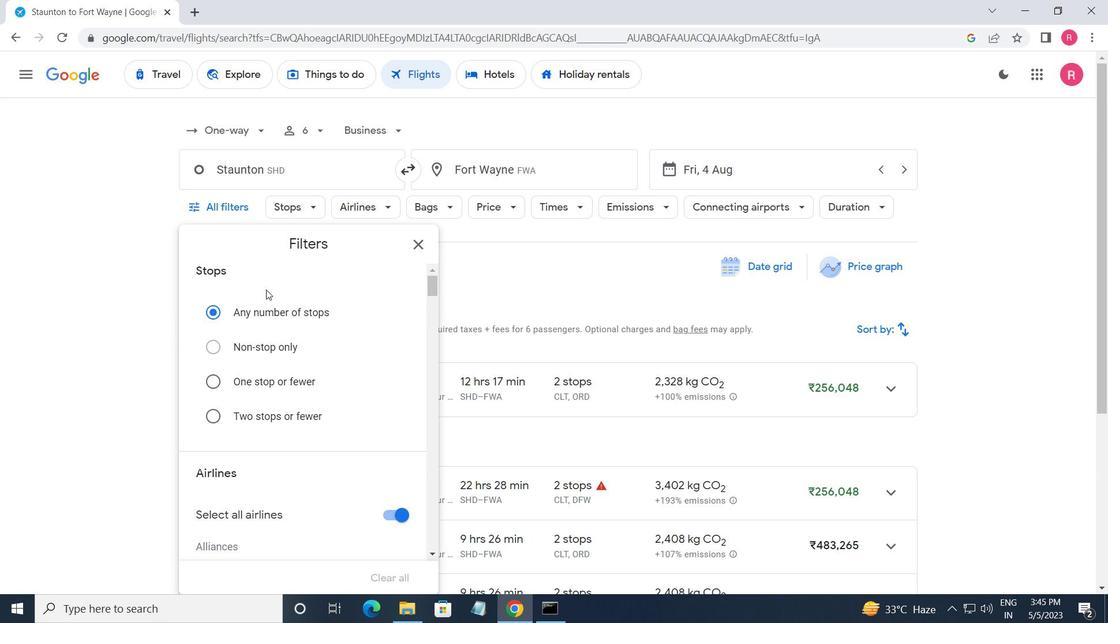 
Action: Mouse moved to (262, 300)
Screenshot: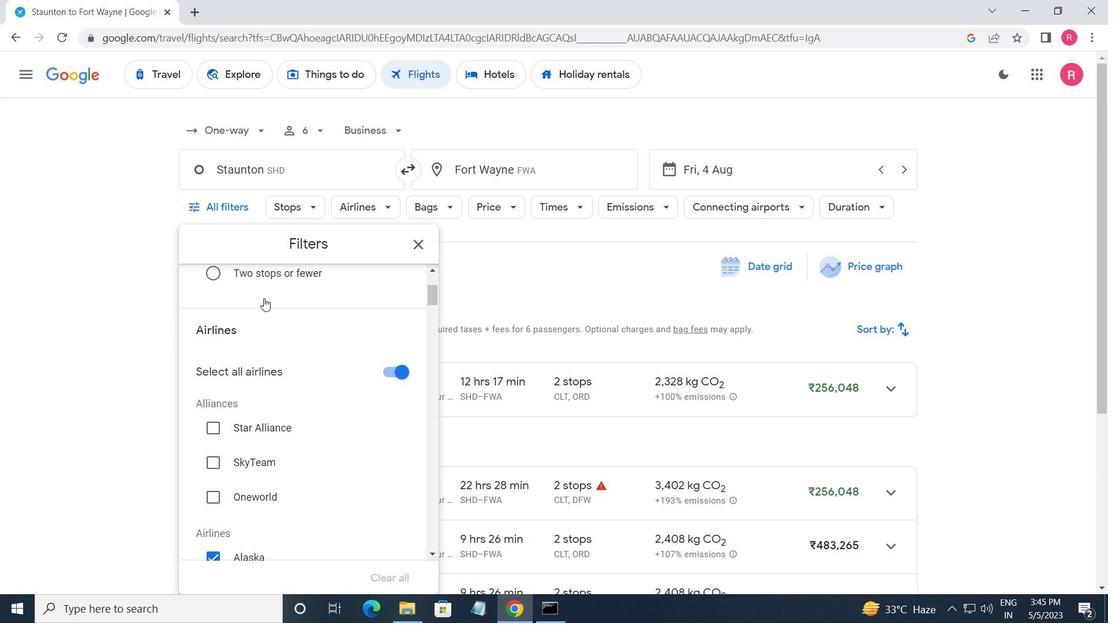 
Action: Mouse scrolled (262, 299) with delta (0, 0)
Screenshot: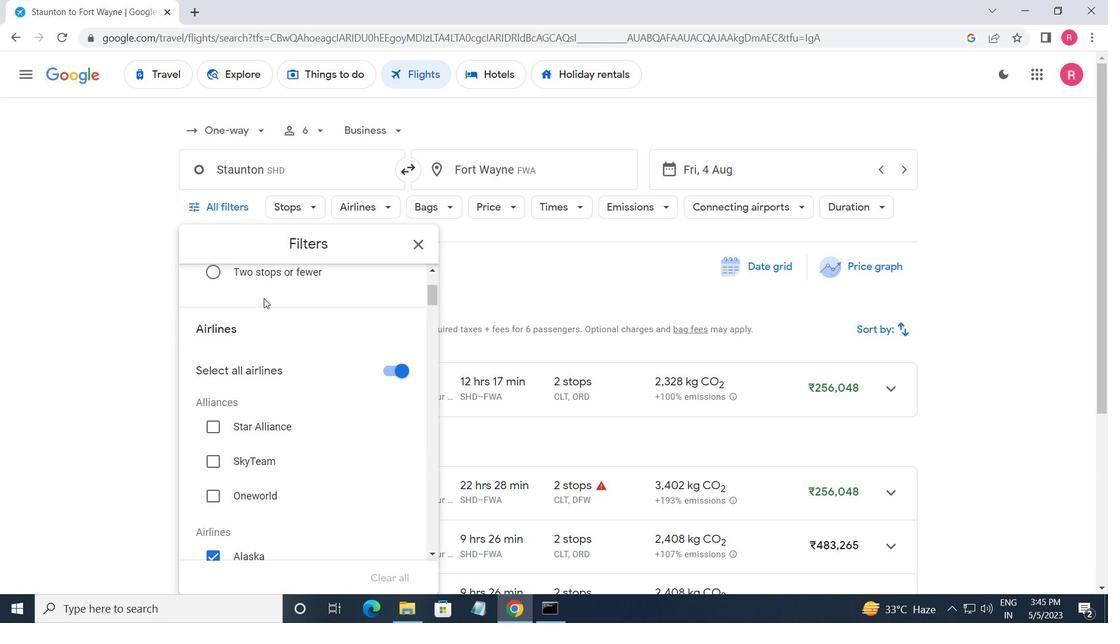 
Action: Mouse moved to (262, 302)
Screenshot: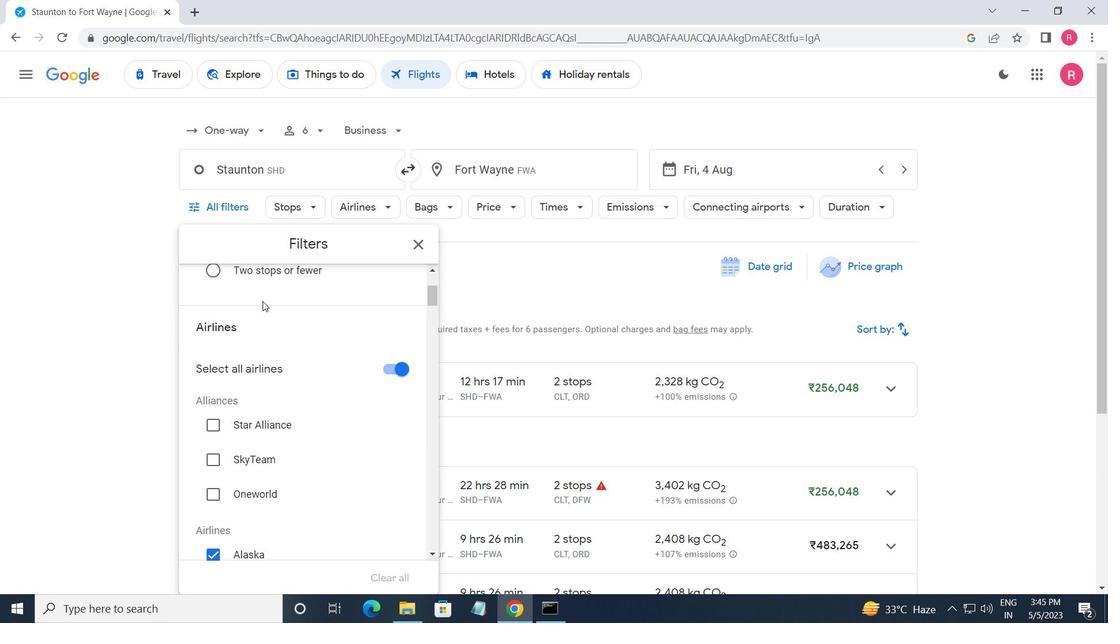 
Action: Mouse scrolled (262, 302) with delta (0, 0)
Screenshot: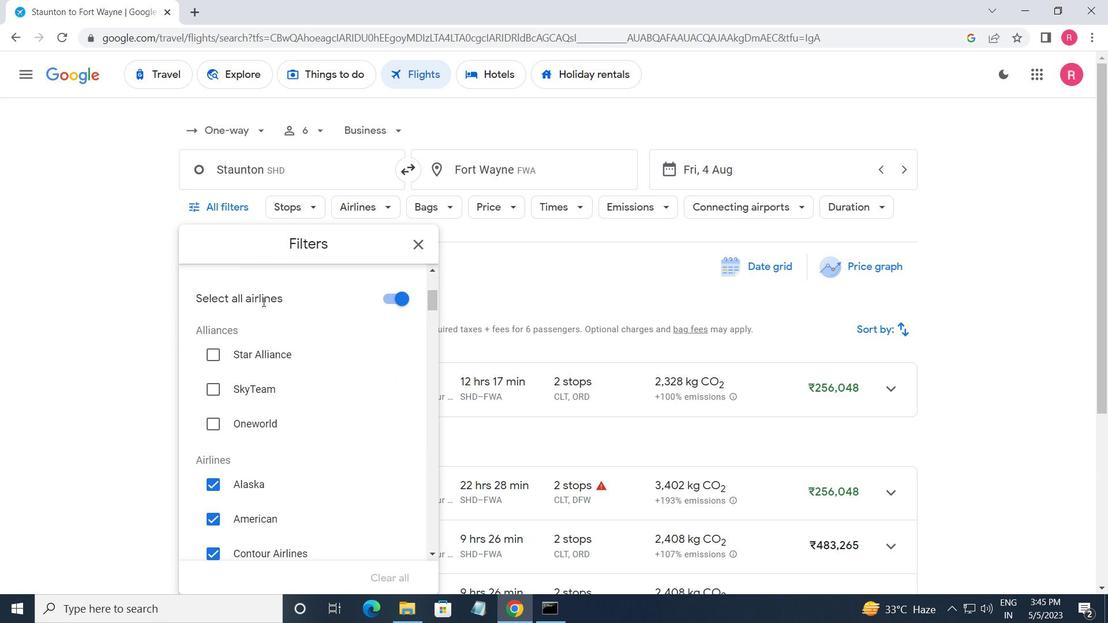
Action: Mouse moved to (262, 304)
Screenshot: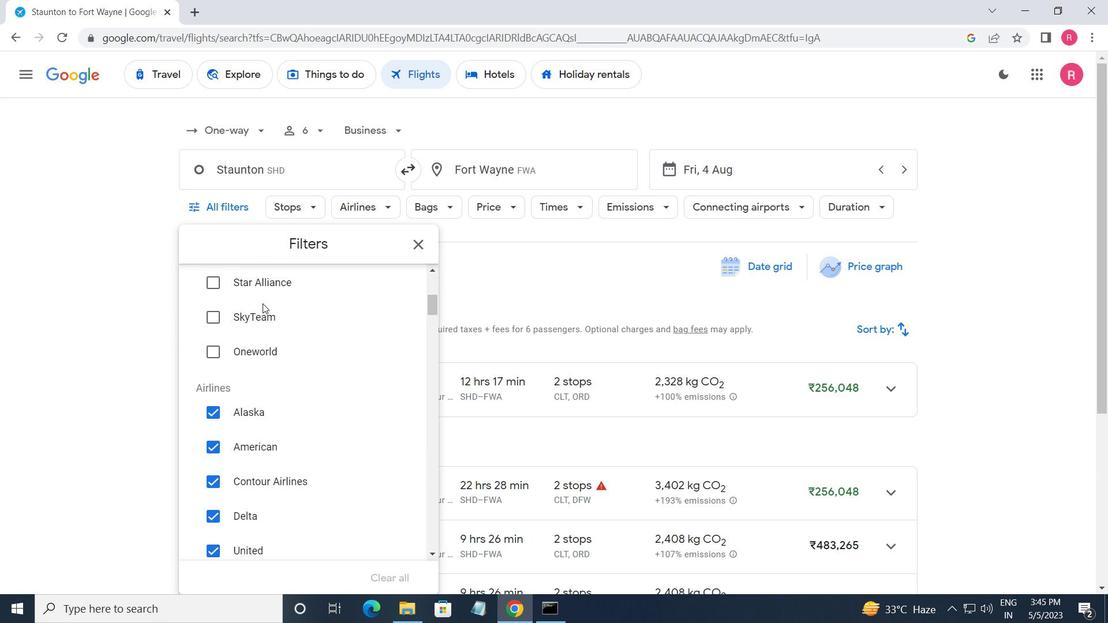
Action: Mouse scrolled (262, 303) with delta (0, 0)
Screenshot: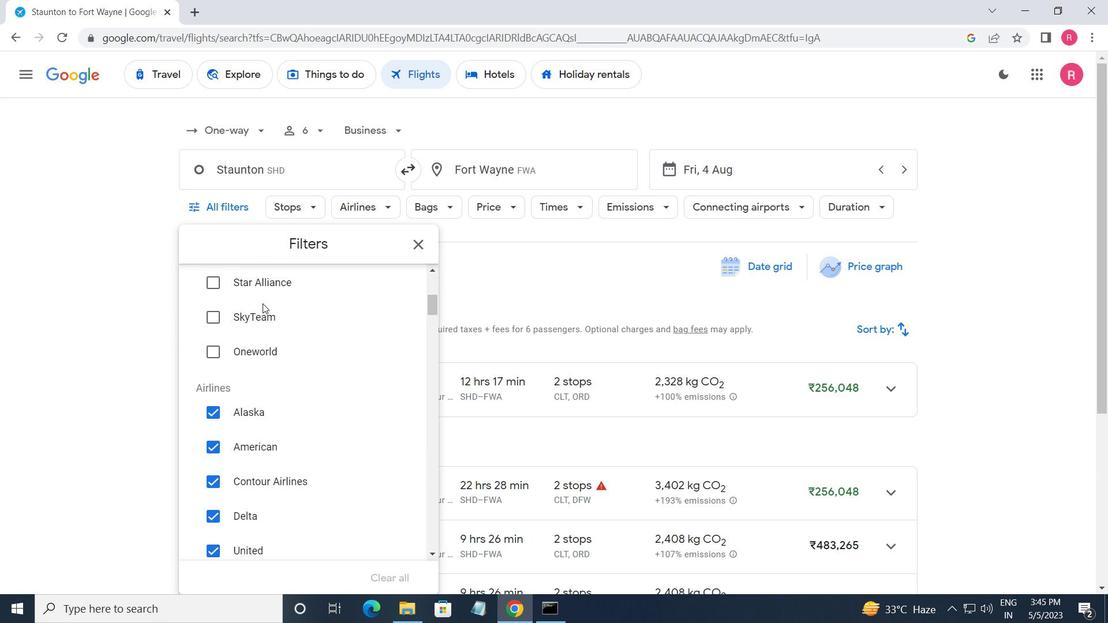 
Action: Mouse moved to (262, 304)
Screenshot: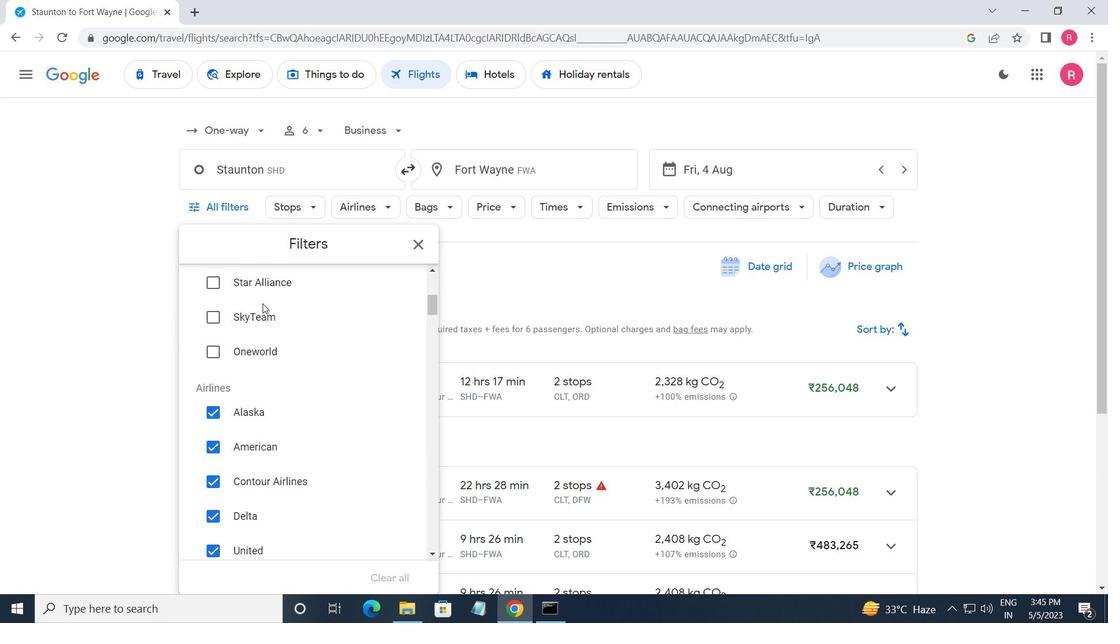 
Action: Mouse scrolled (262, 304) with delta (0, 0)
Screenshot: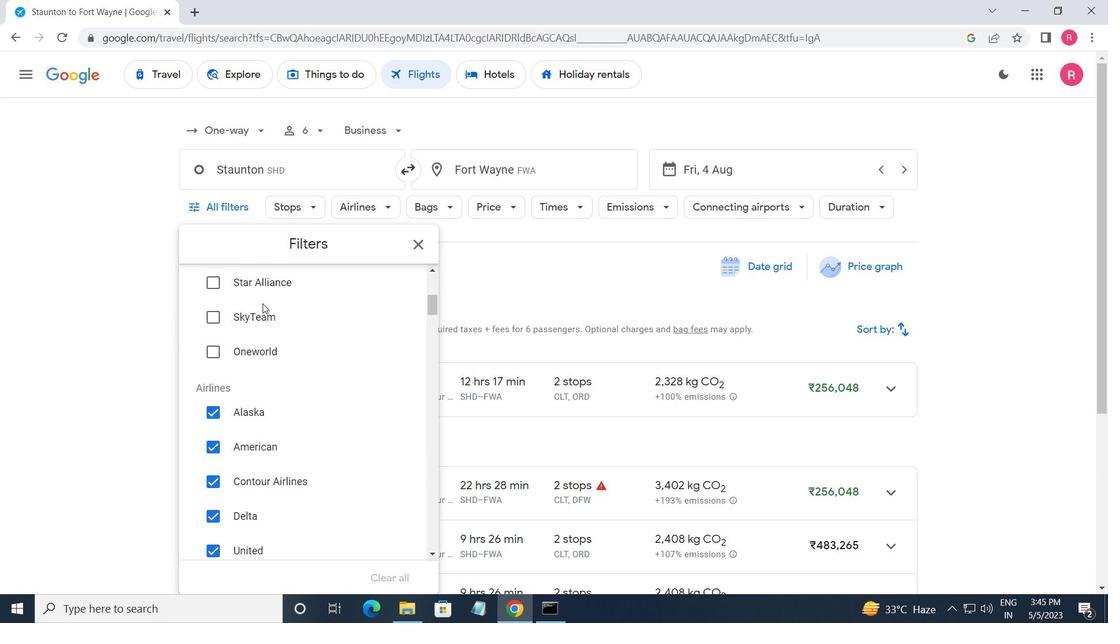 
Action: Mouse moved to (262, 306)
Screenshot: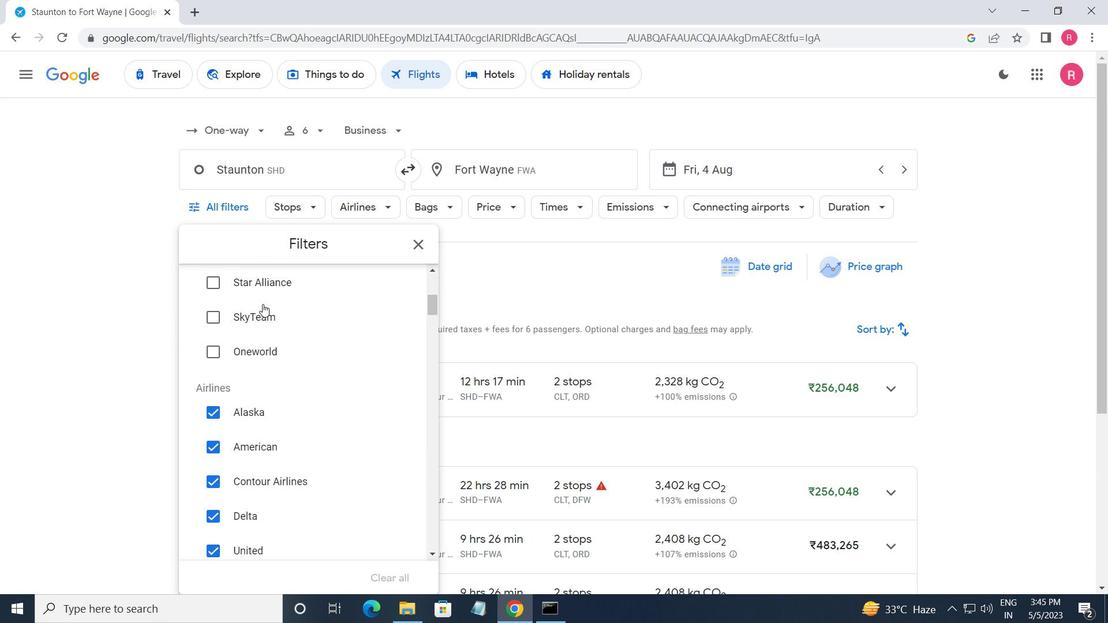 
Action: Mouse scrolled (262, 306) with delta (0, 0)
Screenshot: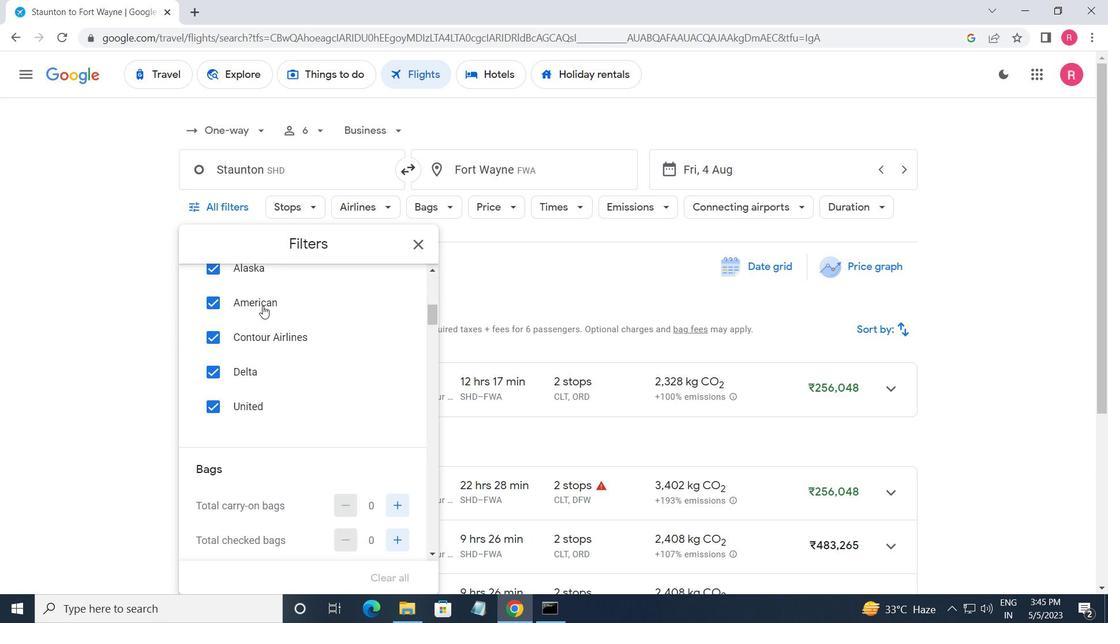 
Action: Mouse scrolled (262, 306) with delta (0, 0)
Screenshot: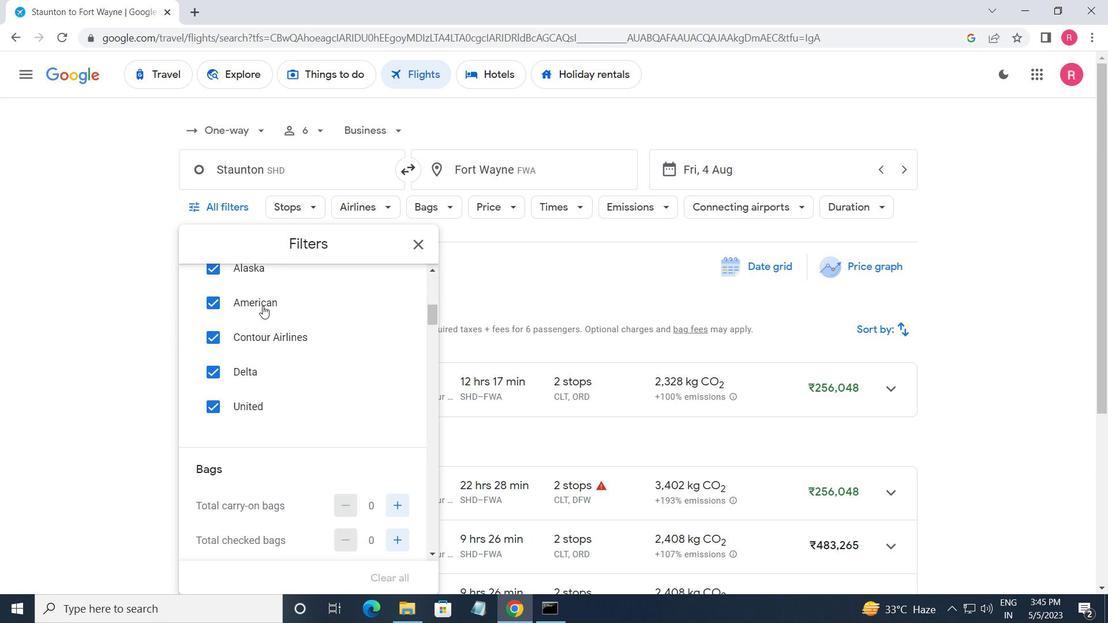 
Action: Mouse scrolled (262, 306) with delta (0, 0)
Screenshot: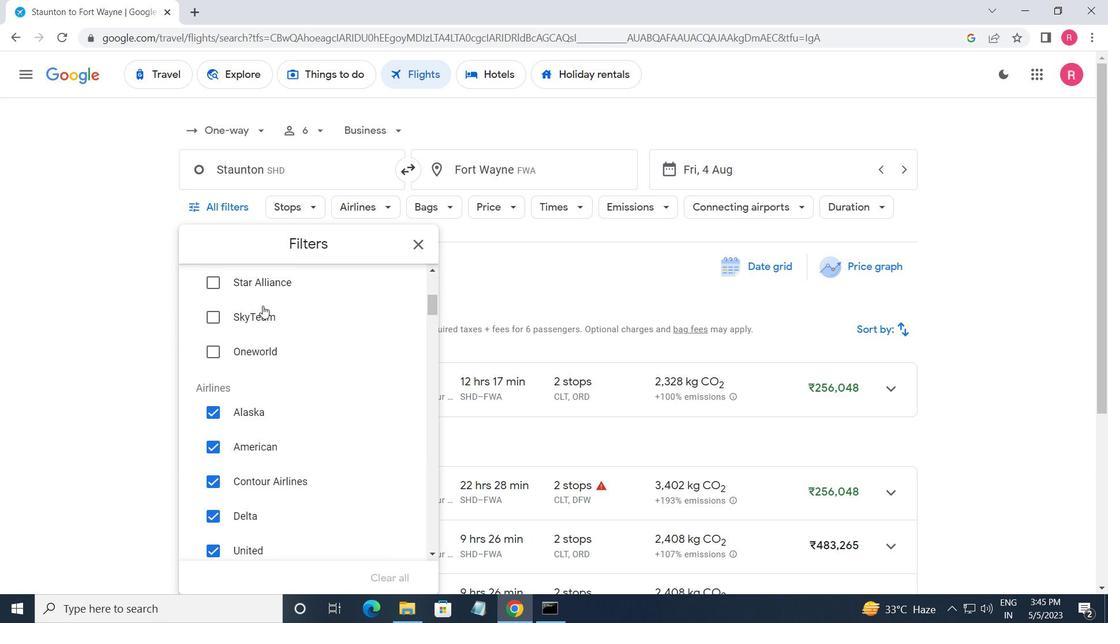 
Action: Mouse moved to (384, 299)
Screenshot: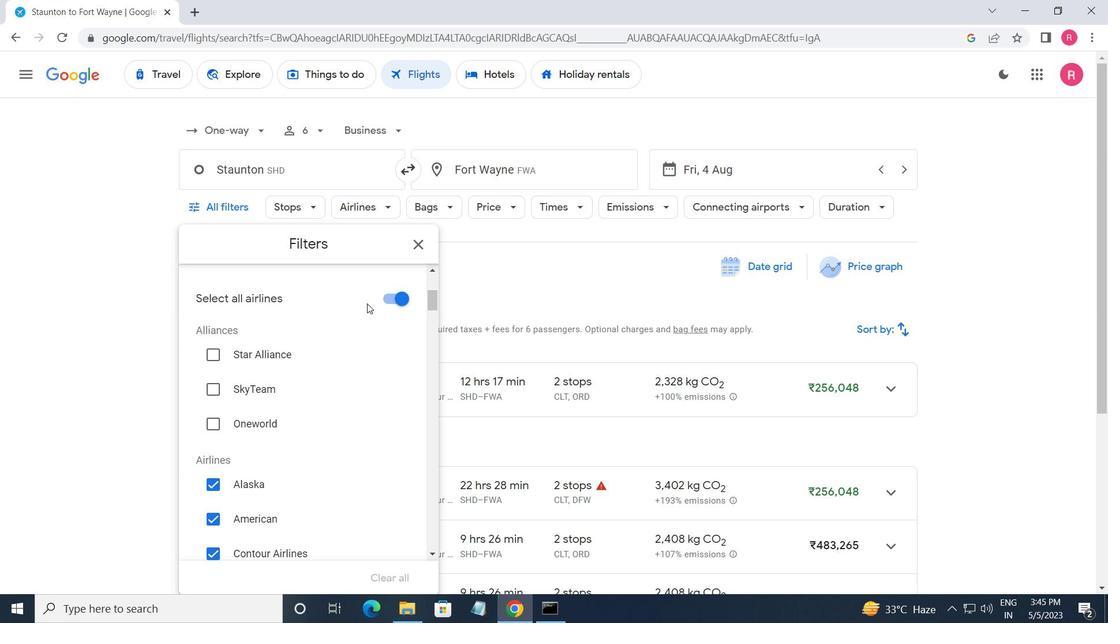 
Action: Mouse pressed left at (384, 299)
Screenshot: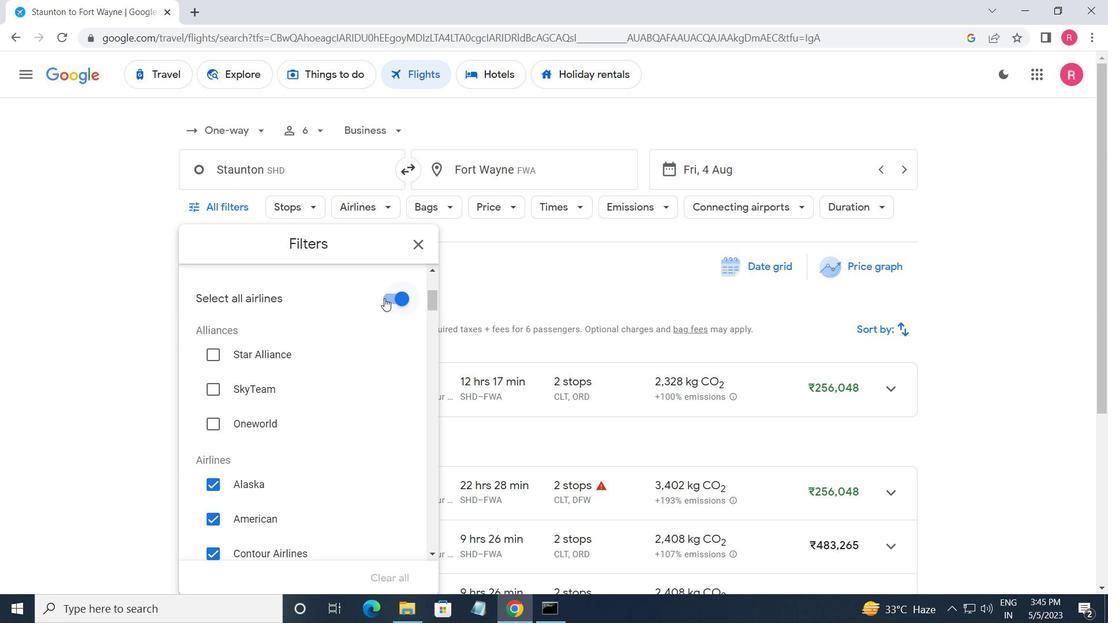 
Action: Mouse moved to (334, 340)
Screenshot: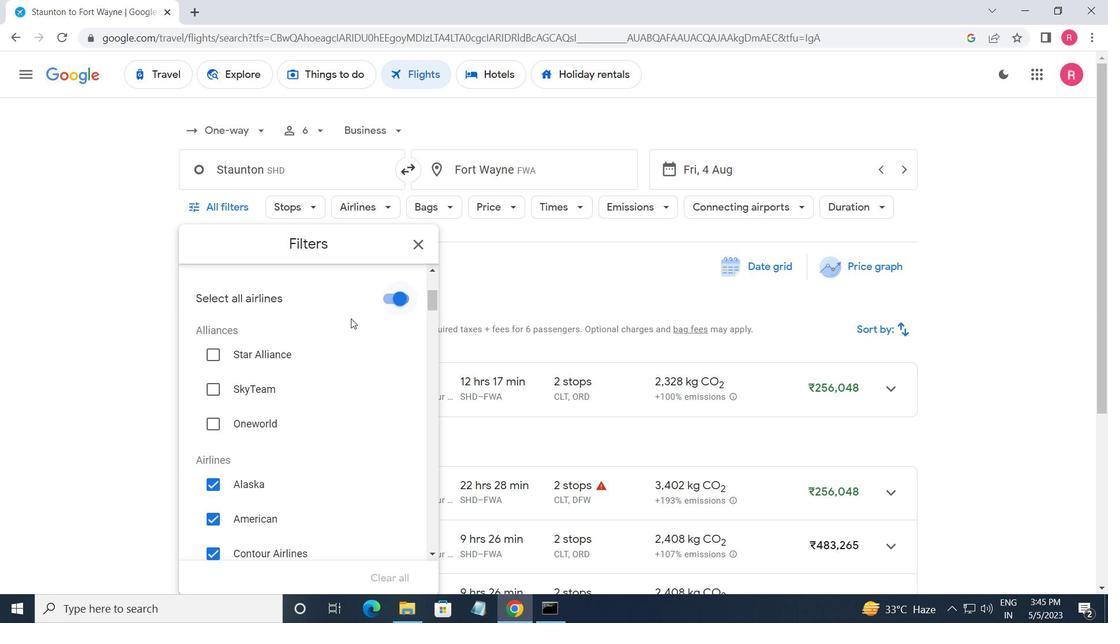
Action: Mouse scrolled (334, 340) with delta (0, 0)
Screenshot: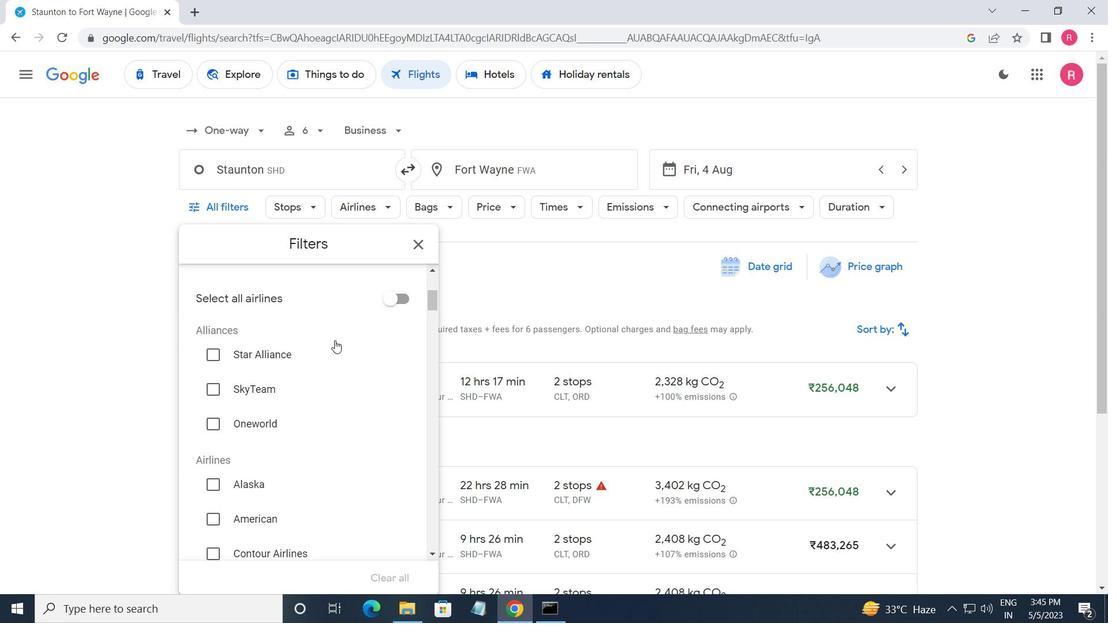 
Action: Mouse scrolled (334, 340) with delta (0, 0)
Screenshot: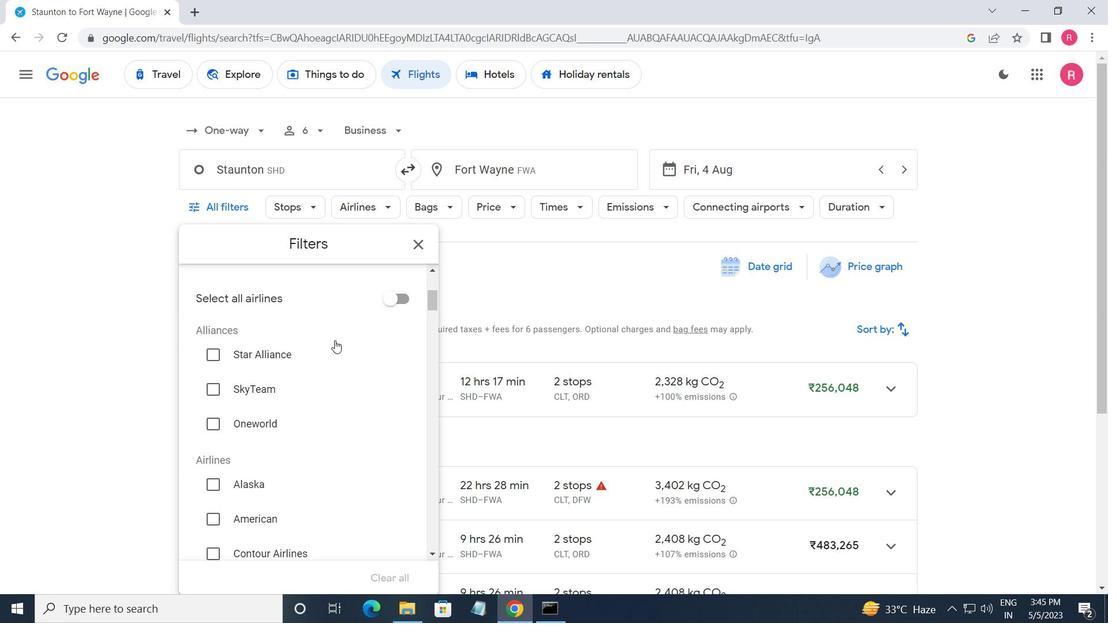 
Action: Mouse moved to (333, 340)
Screenshot: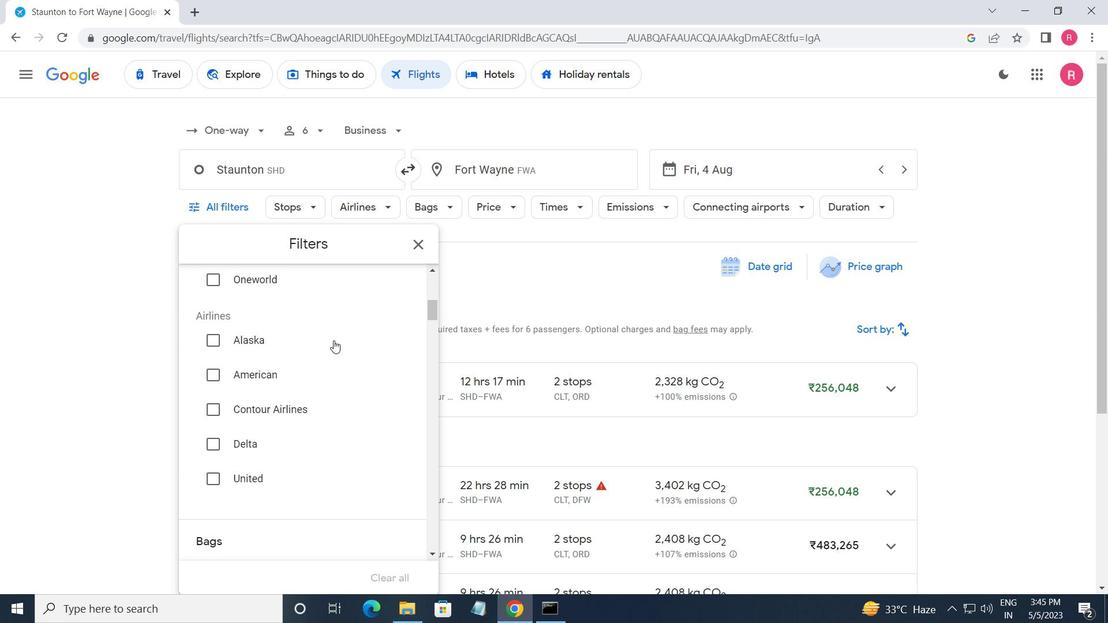 
Action: Mouse scrolled (333, 339) with delta (0, 0)
Screenshot: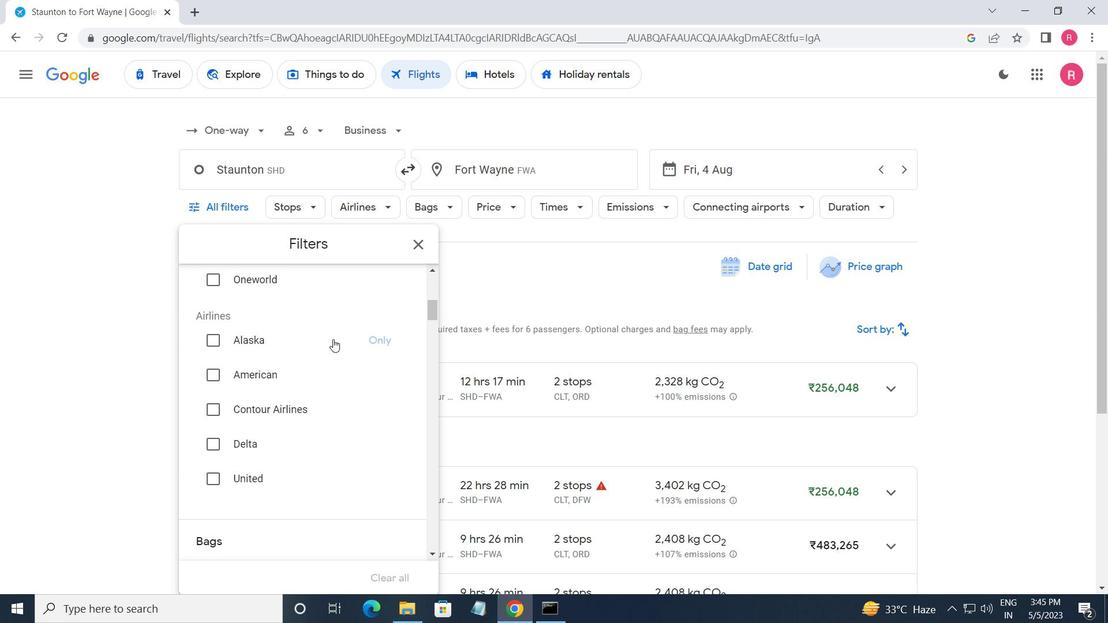 
Action: Mouse moved to (337, 339)
Screenshot: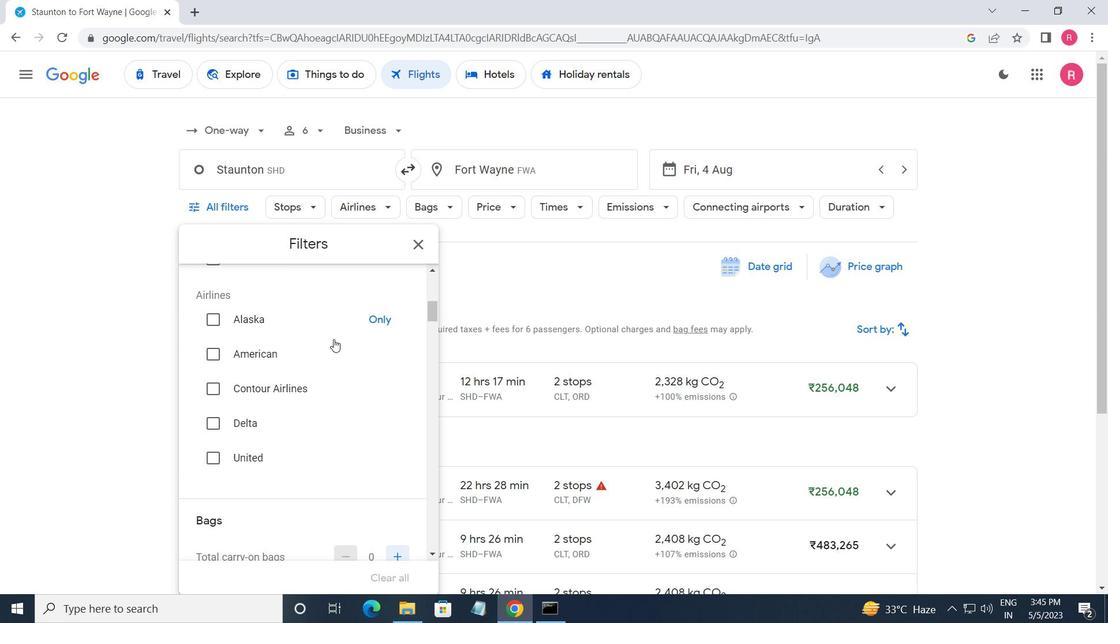 
Action: Mouse scrolled (337, 338) with delta (0, 0)
Screenshot: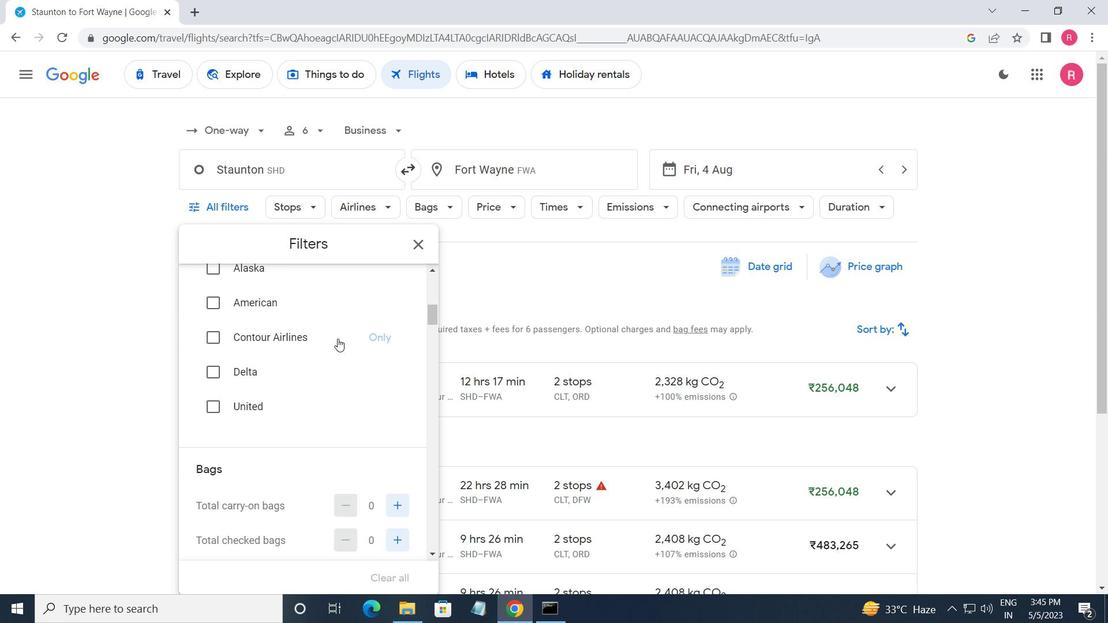 
Action: Mouse scrolled (337, 338) with delta (0, 0)
Screenshot: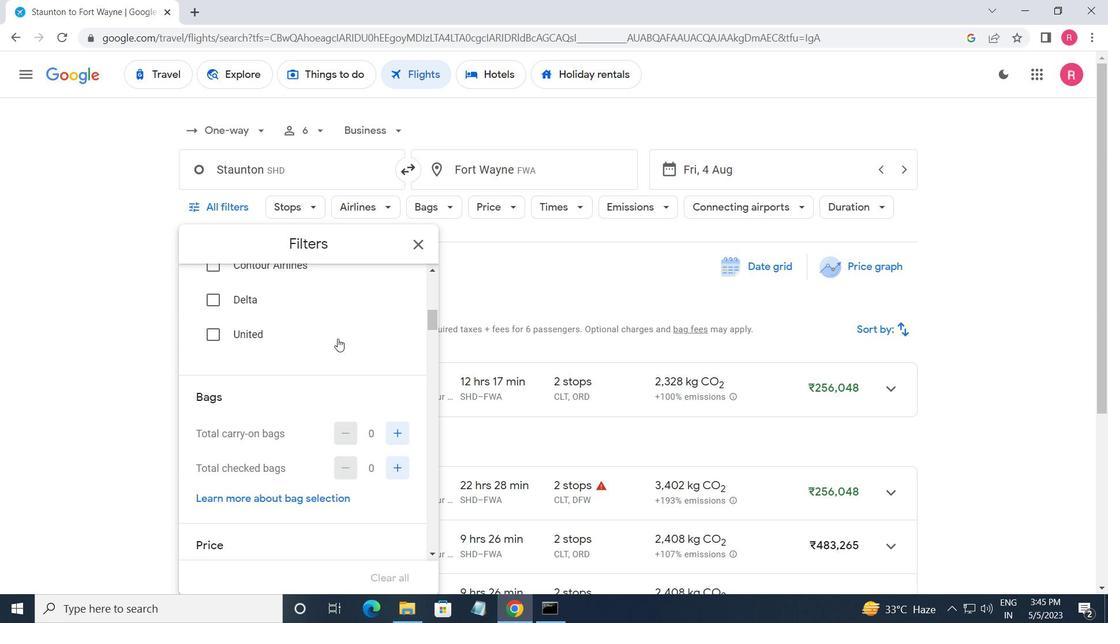 
Action: Mouse scrolled (337, 338) with delta (0, 0)
Screenshot: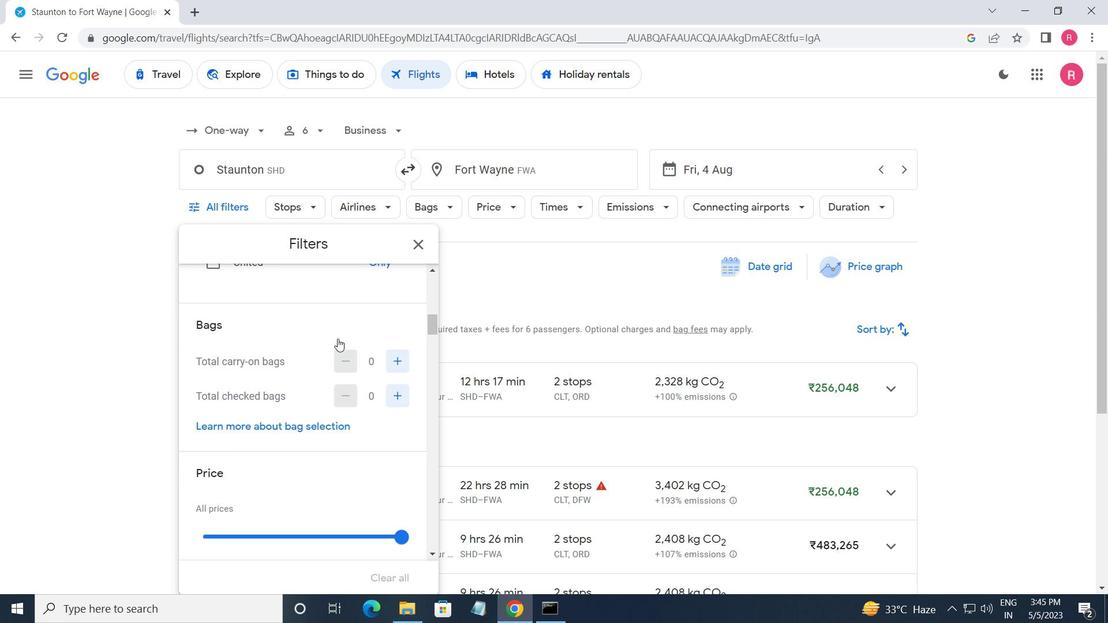 
Action: Mouse moved to (338, 339)
Screenshot: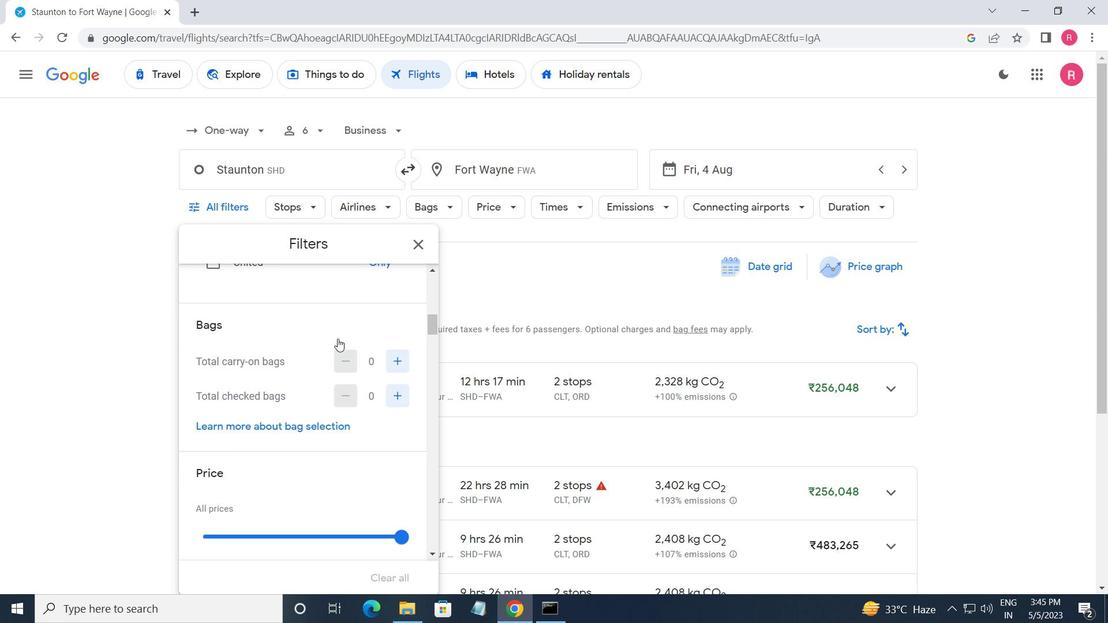 
Action: Mouse scrolled (338, 338) with delta (0, 0)
Screenshot: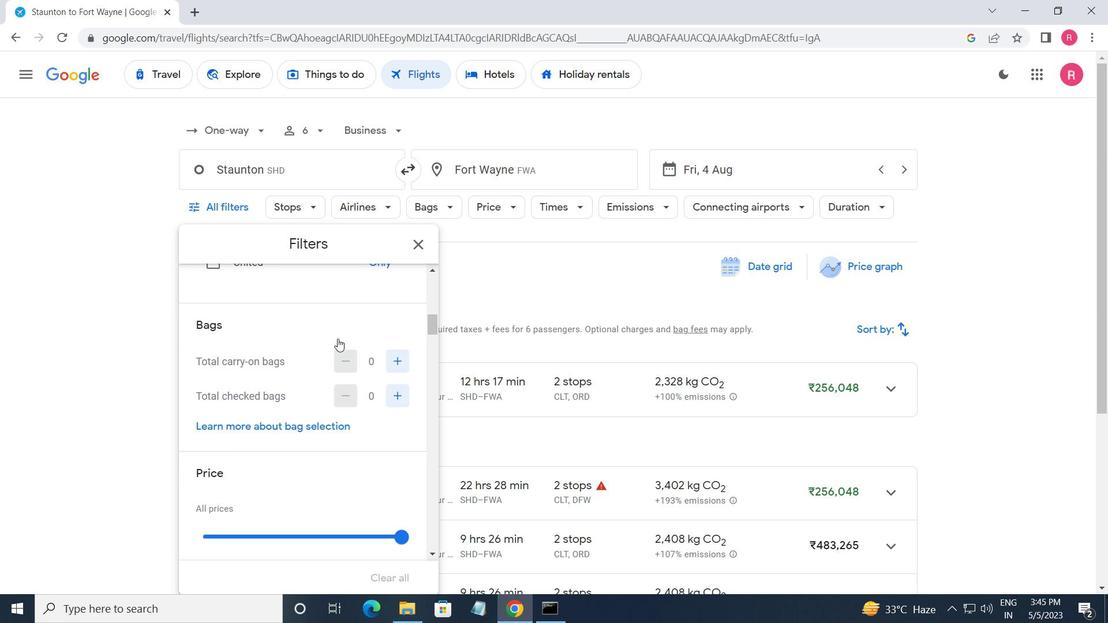 
Action: Mouse scrolled (338, 339) with delta (0, 0)
Screenshot: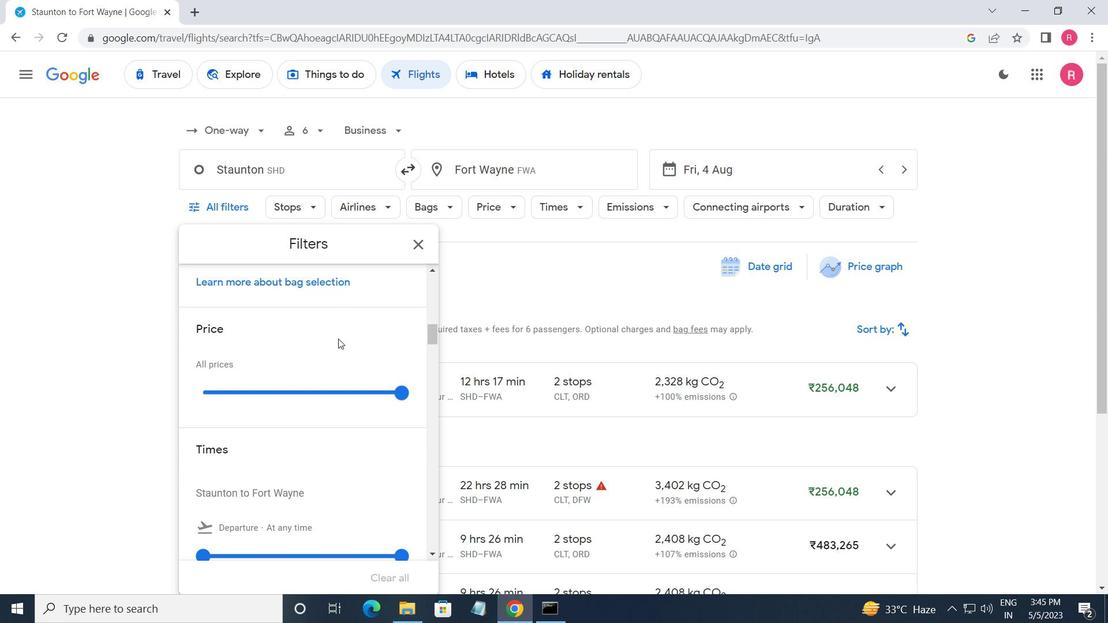 
Action: Mouse scrolled (338, 339) with delta (0, 0)
Screenshot: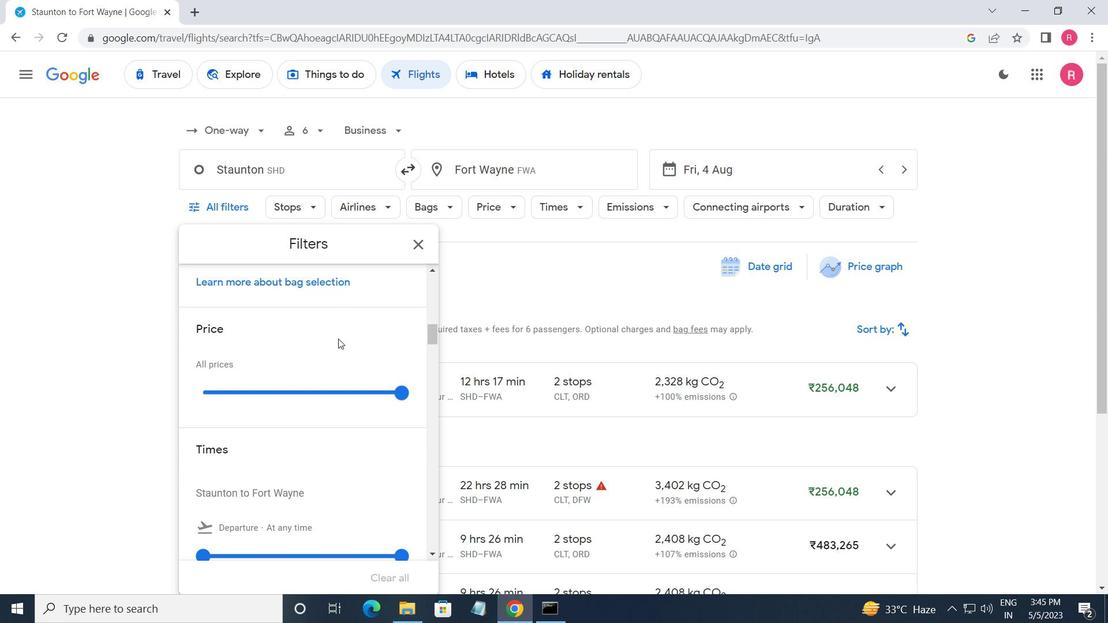
Action: Mouse moved to (387, 360)
Screenshot: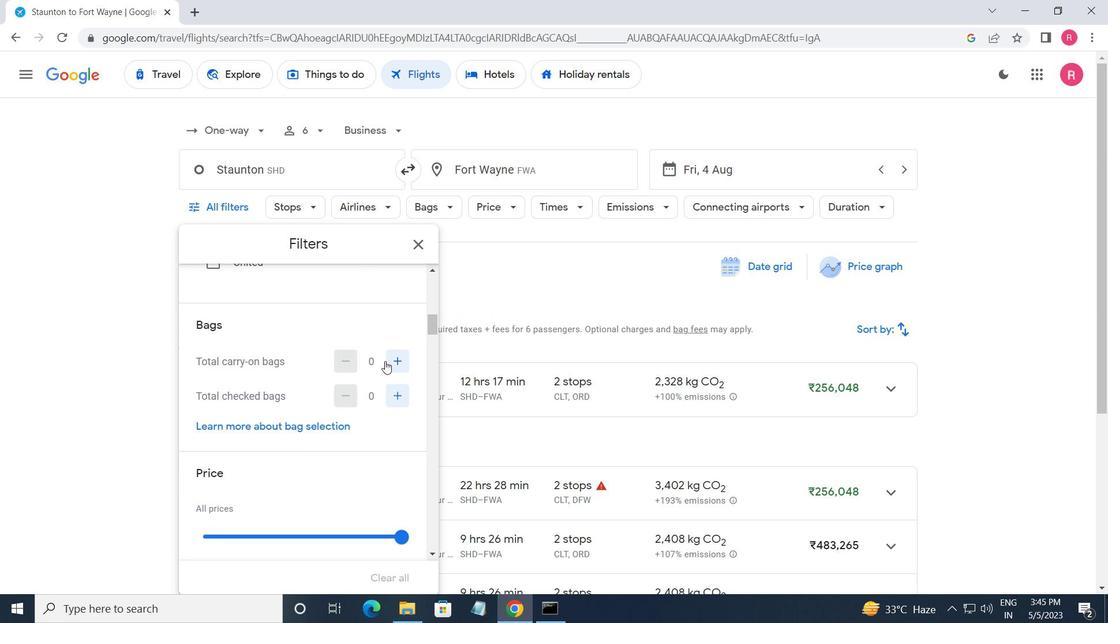 
Action: Mouse pressed left at (387, 360)
Screenshot: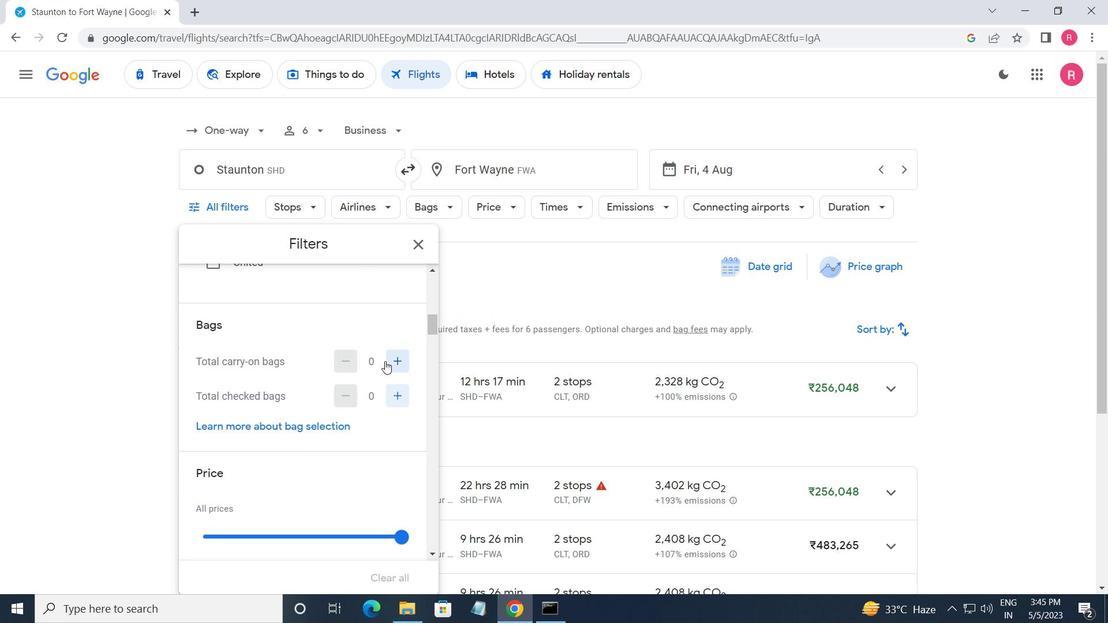 
Action: Mouse moved to (392, 393)
Screenshot: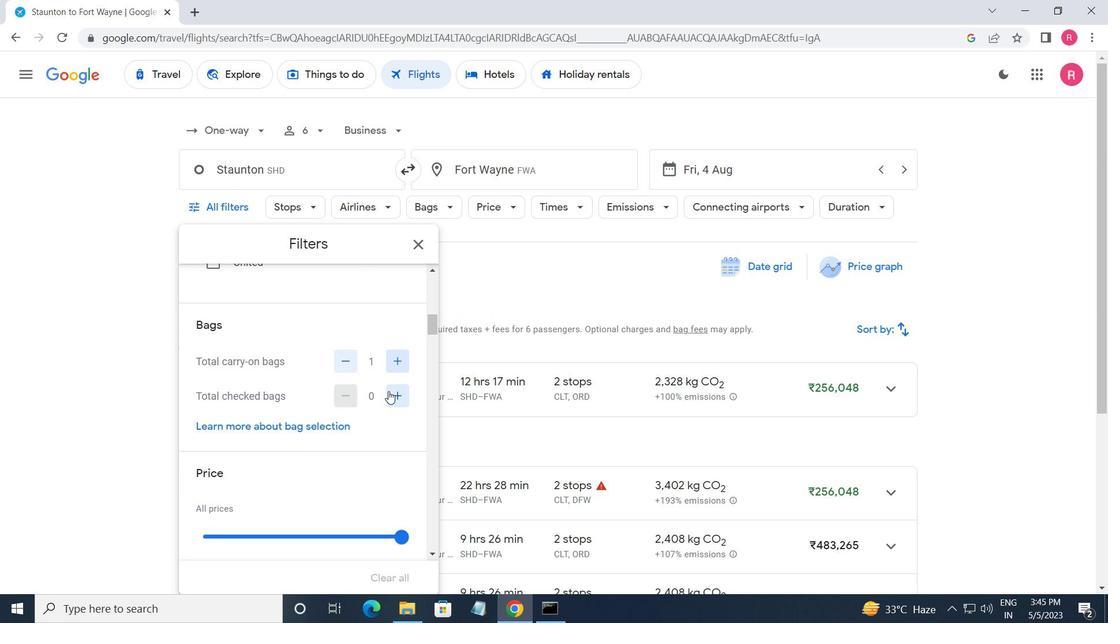 
Action: Mouse pressed left at (392, 393)
Screenshot: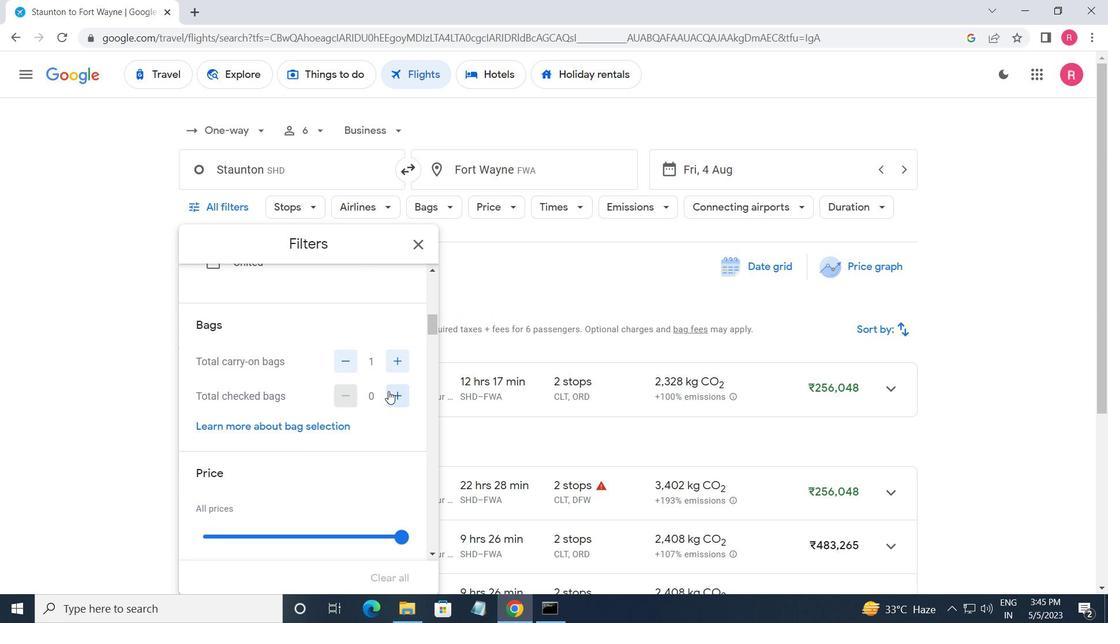 
Action: Mouse pressed left at (392, 393)
Screenshot: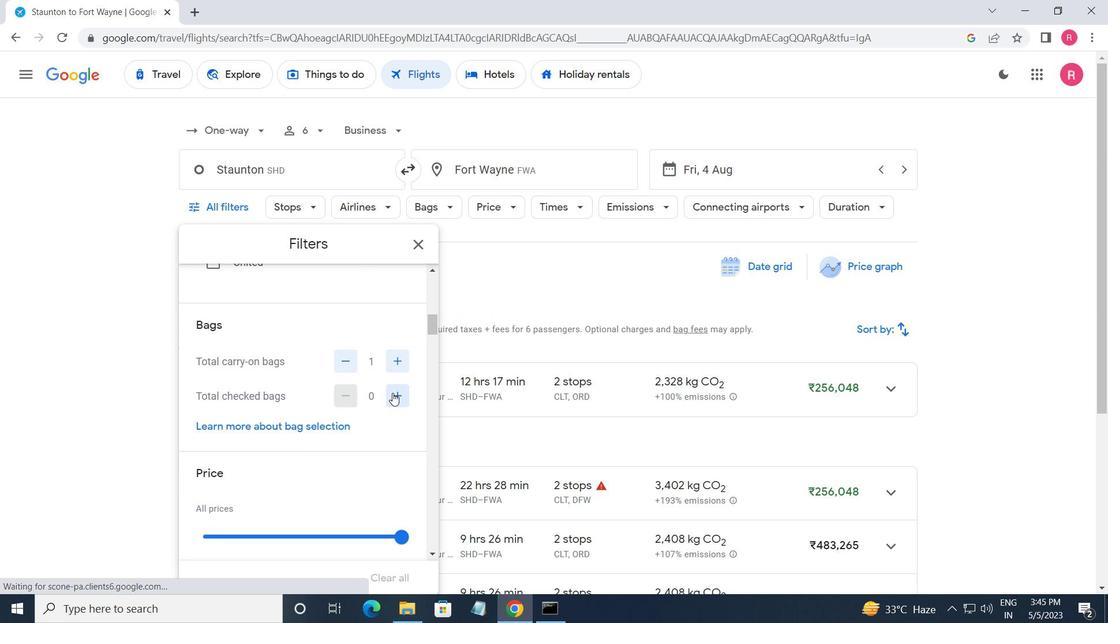 
Action: Mouse pressed left at (392, 393)
Screenshot: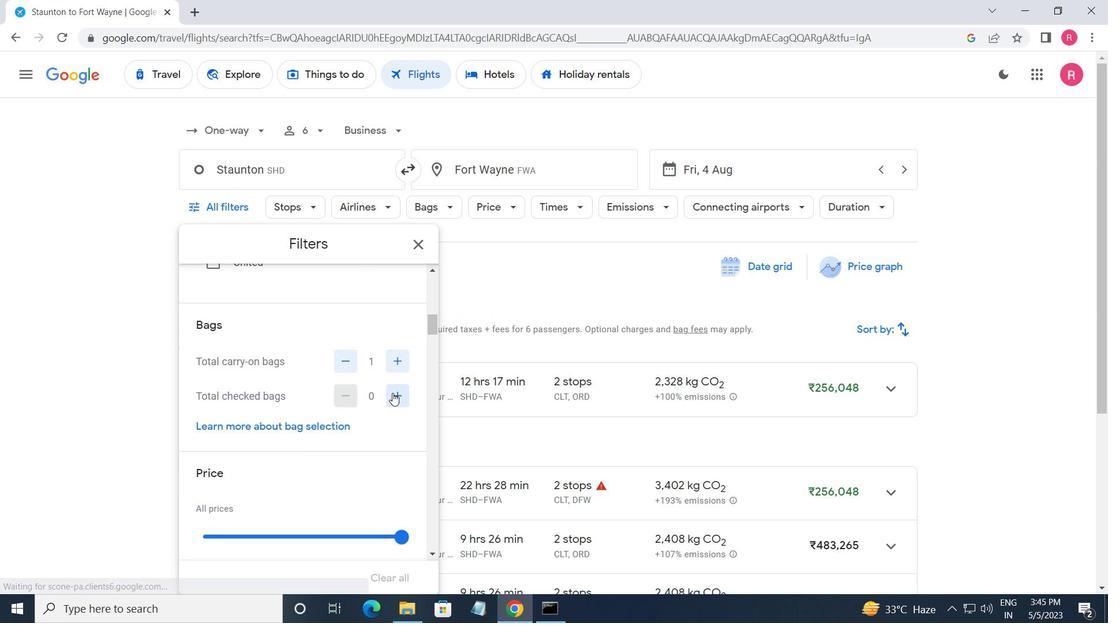 
Action: Mouse moved to (386, 403)
Screenshot: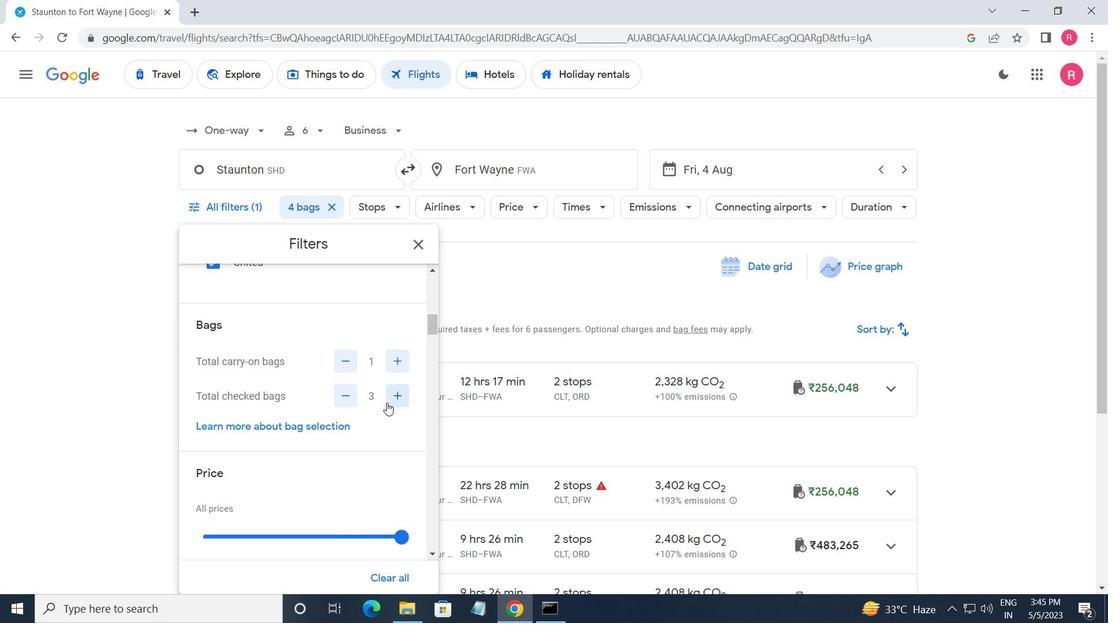 
Action: Mouse scrolled (386, 403) with delta (0, 0)
Screenshot: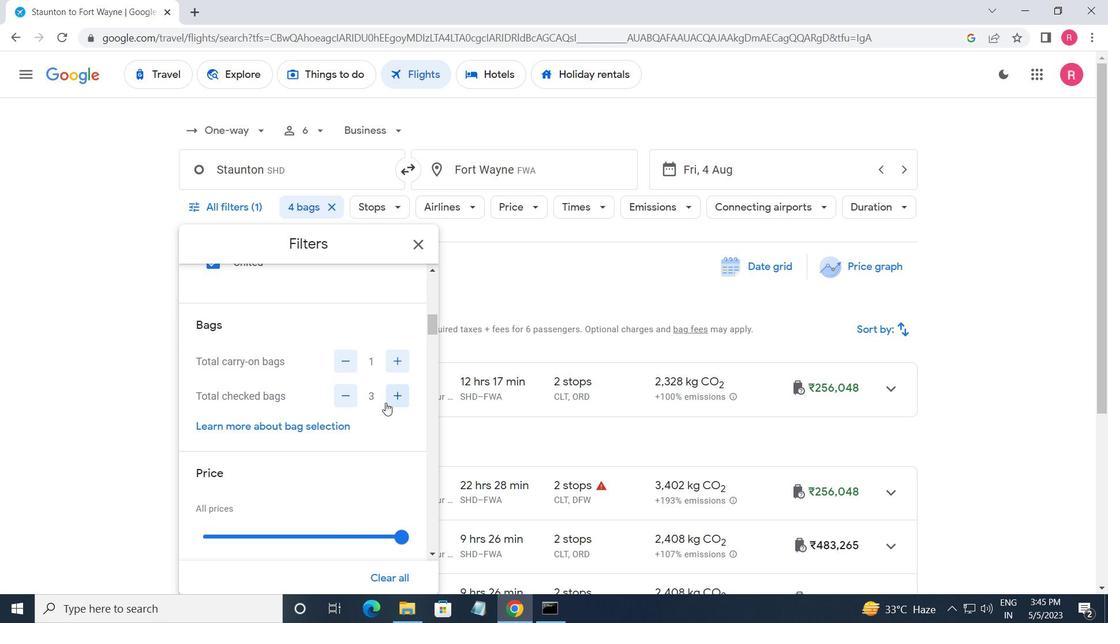 
Action: Mouse moved to (404, 470)
Screenshot: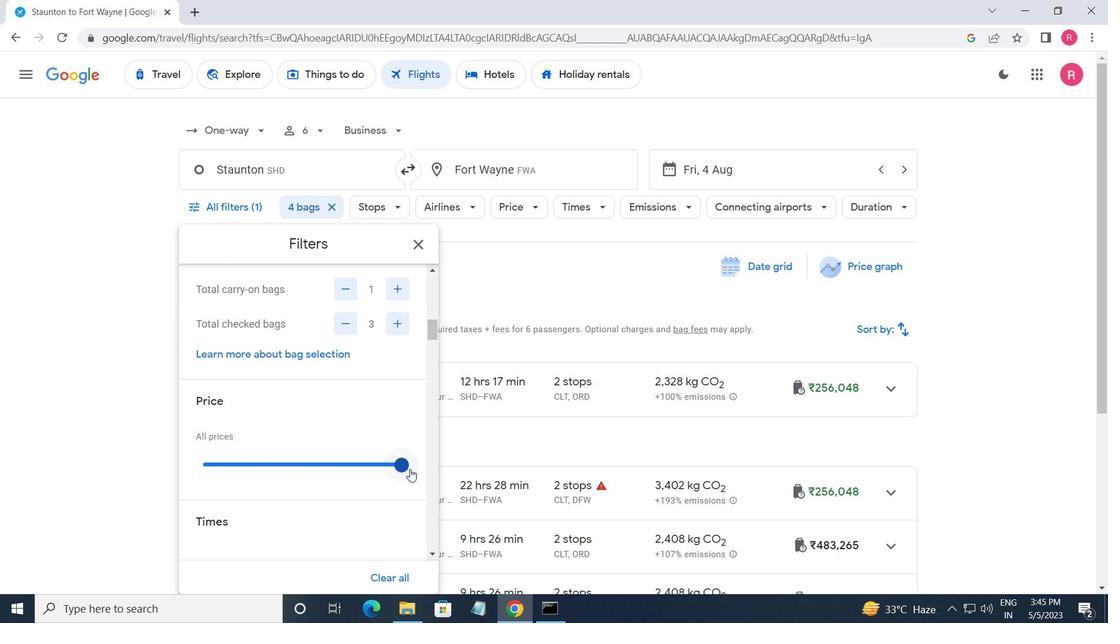 
Action: Mouse pressed left at (404, 470)
Screenshot: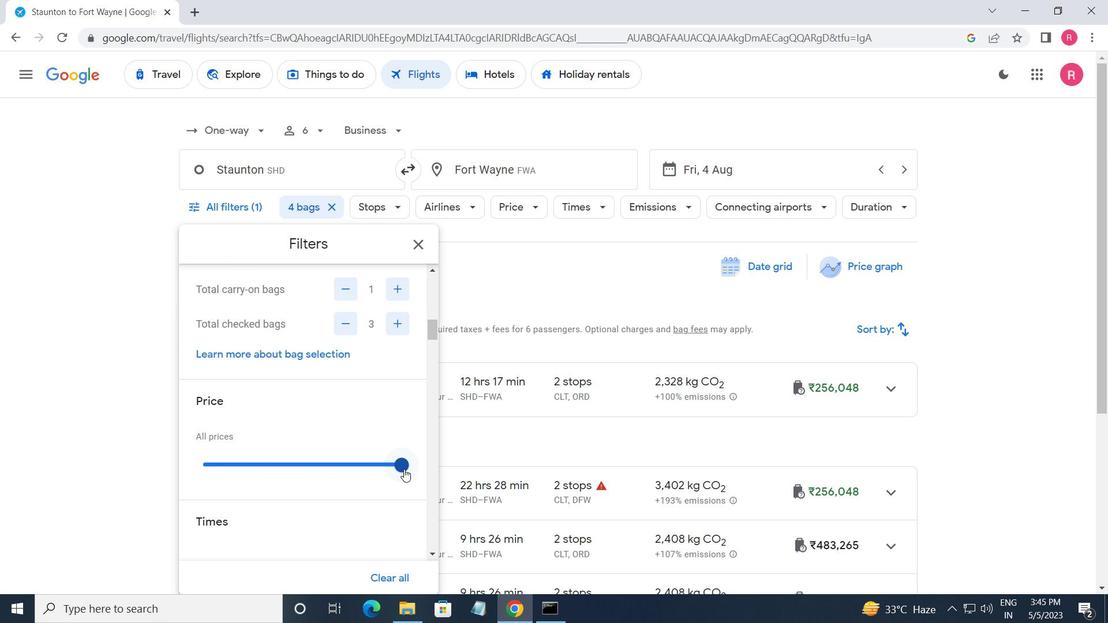 
Action: Mouse moved to (279, 423)
Screenshot: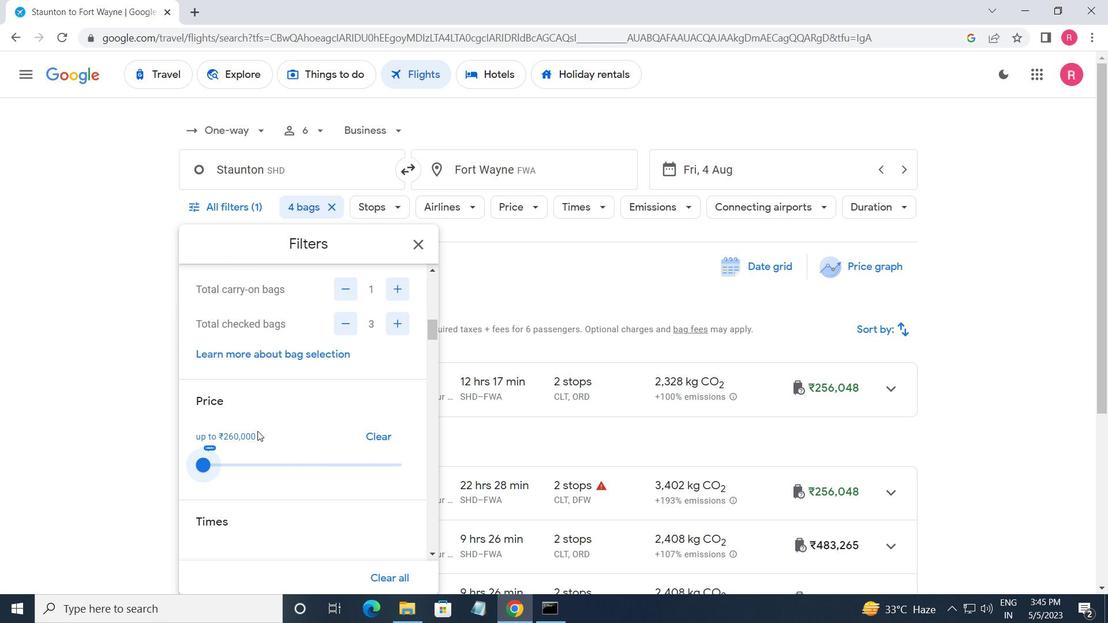 
Action: Mouse scrolled (279, 423) with delta (0, 0)
Screenshot: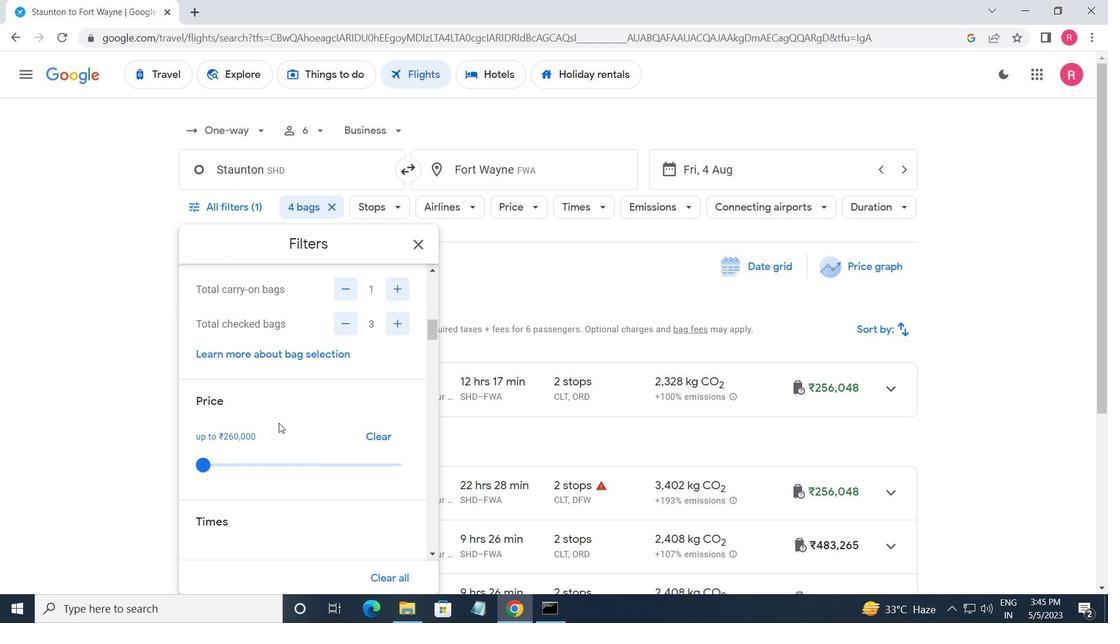 
Action: Mouse scrolled (279, 423) with delta (0, 0)
Screenshot: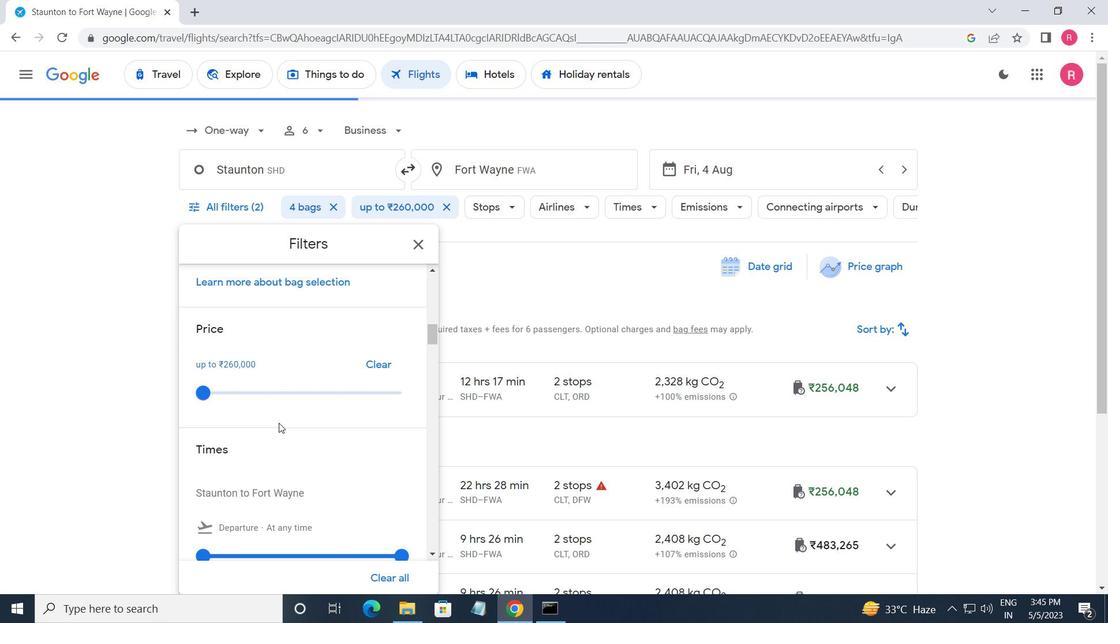 
Action: Mouse moved to (291, 422)
Screenshot: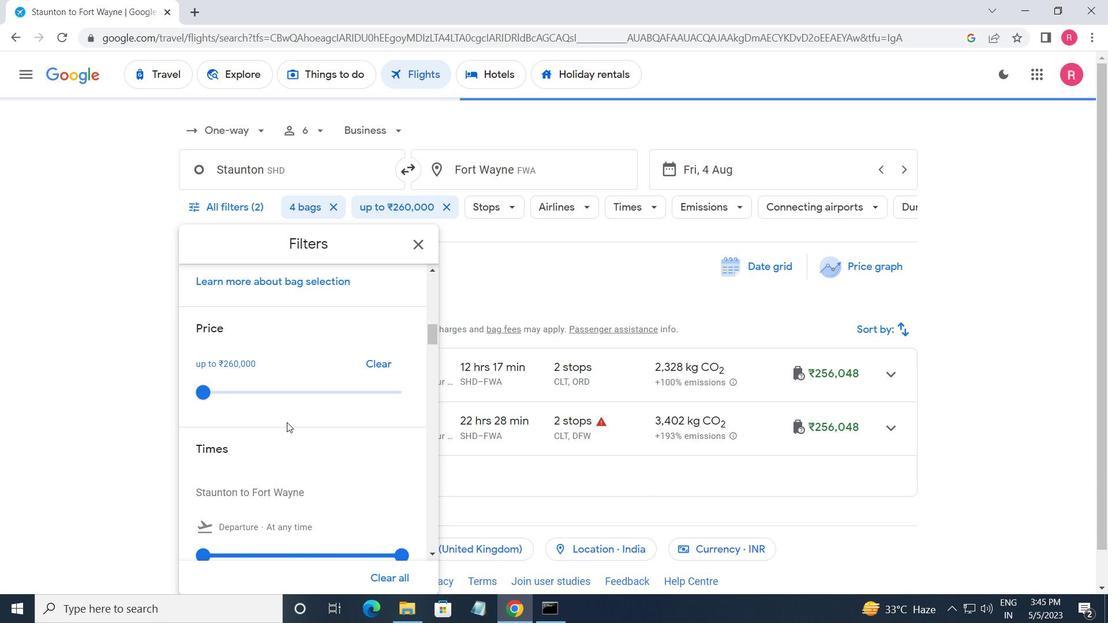 
Action: Mouse scrolled (291, 422) with delta (0, 0)
Screenshot: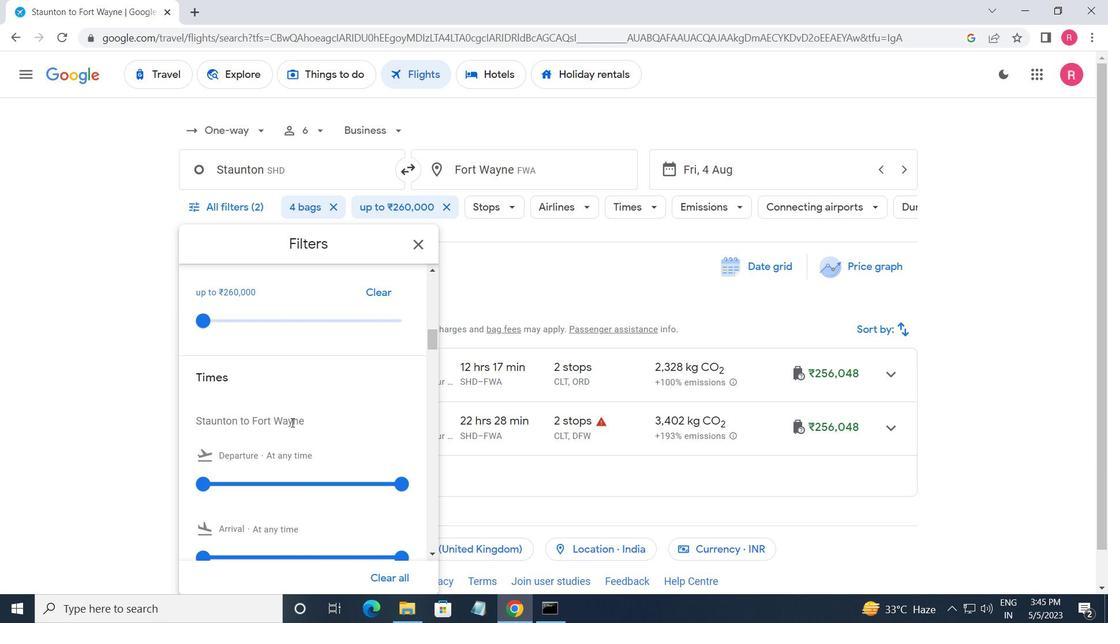 
Action: Mouse moved to (204, 414)
Screenshot: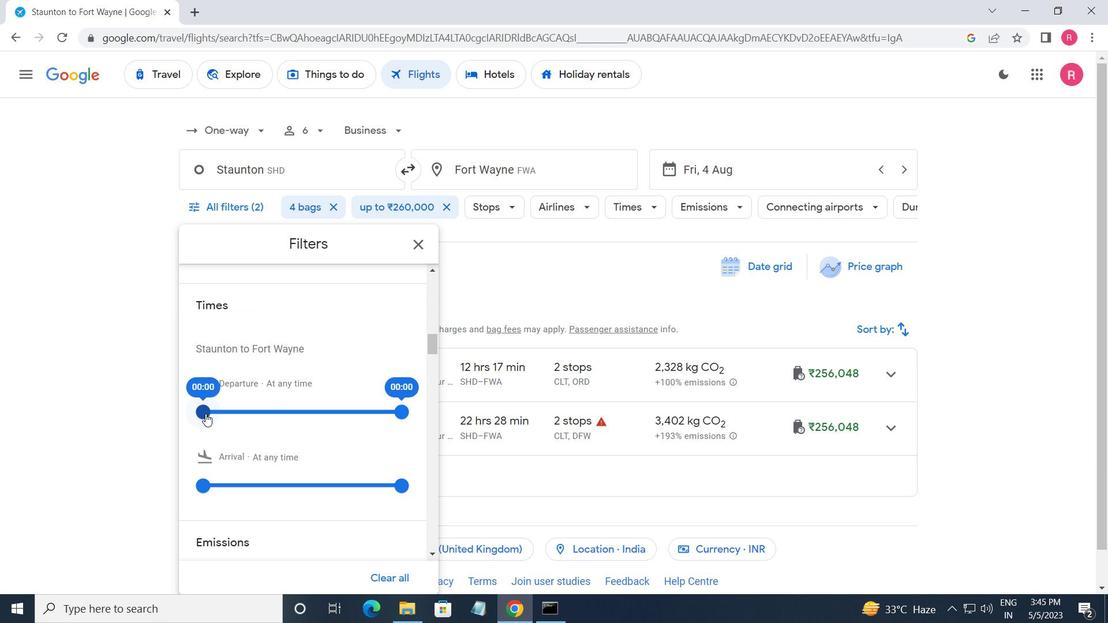 
Action: Mouse pressed left at (204, 414)
Screenshot: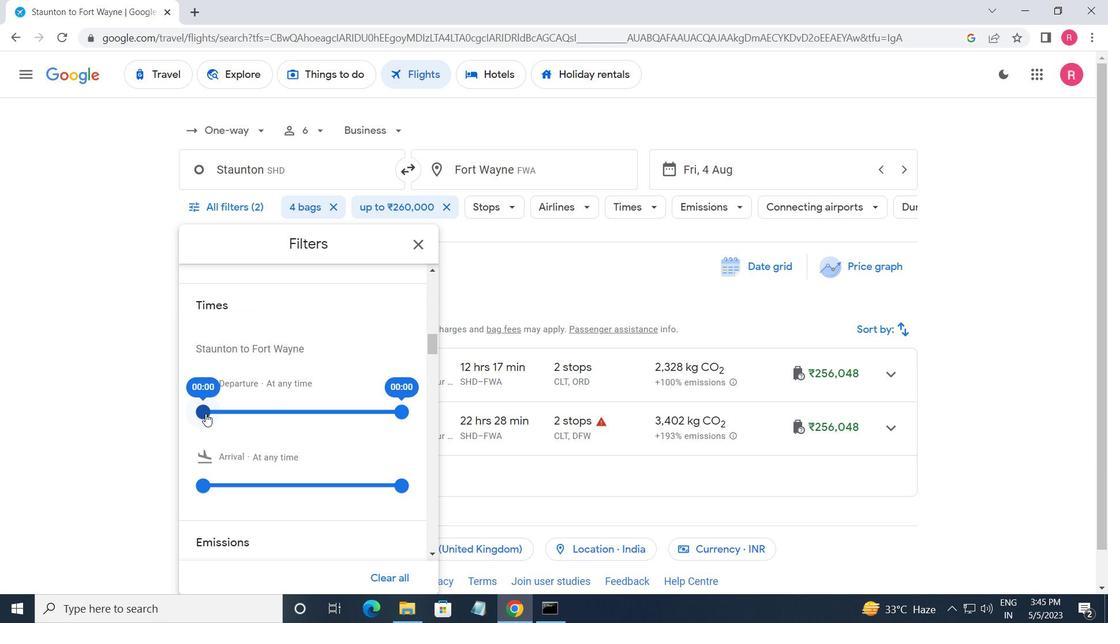 
Action: Mouse moved to (397, 413)
Screenshot: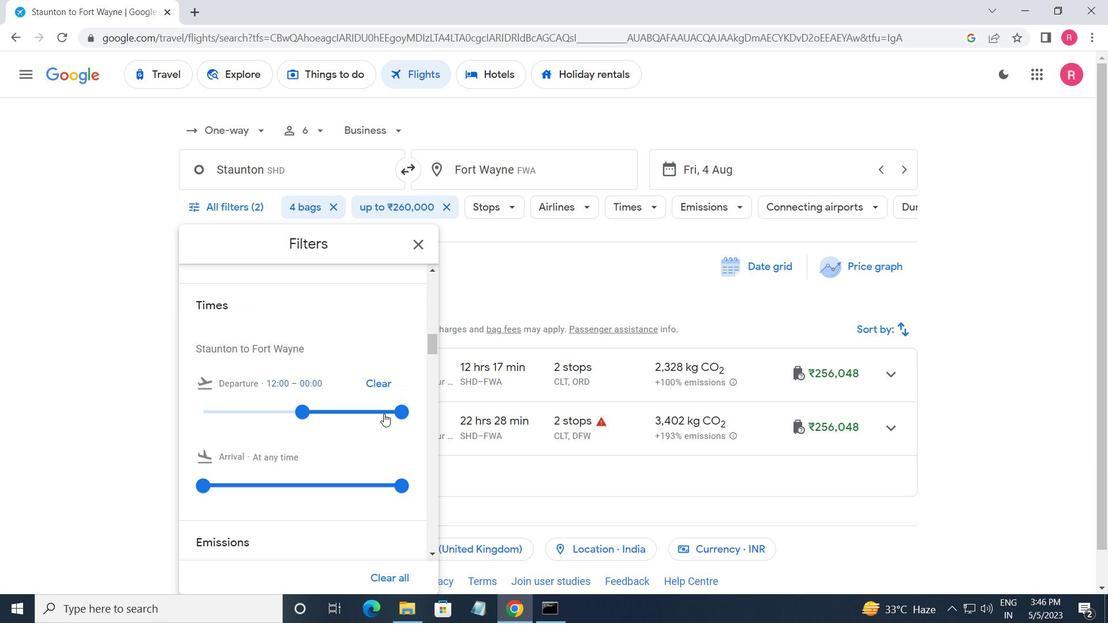 
Action: Mouse pressed left at (397, 413)
Screenshot: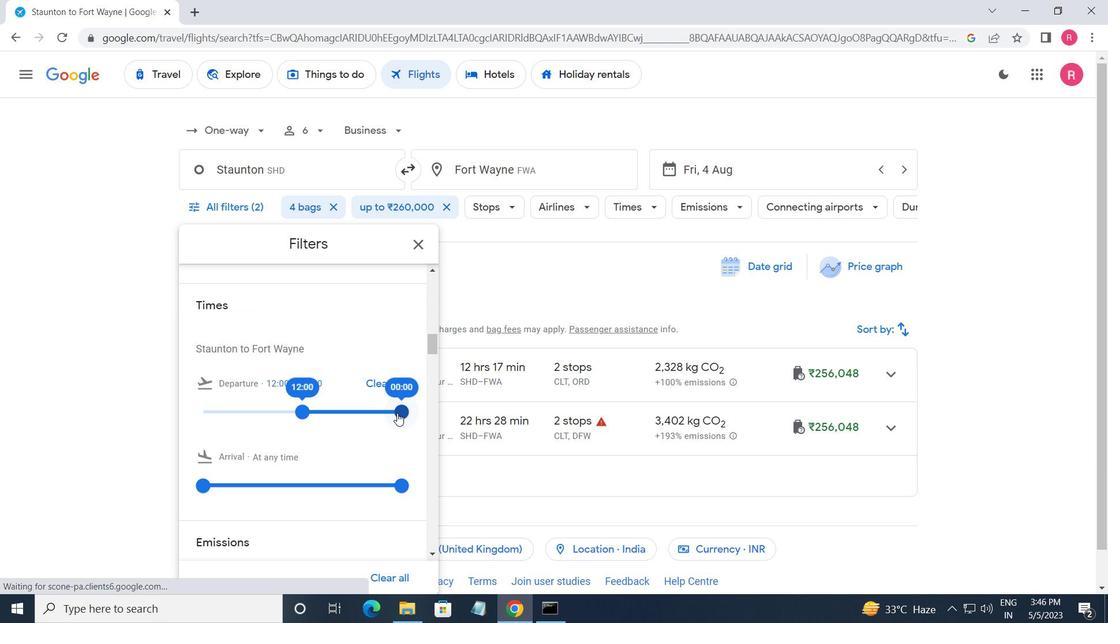 
Action: Mouse moved to (410, 246)
Screenshot: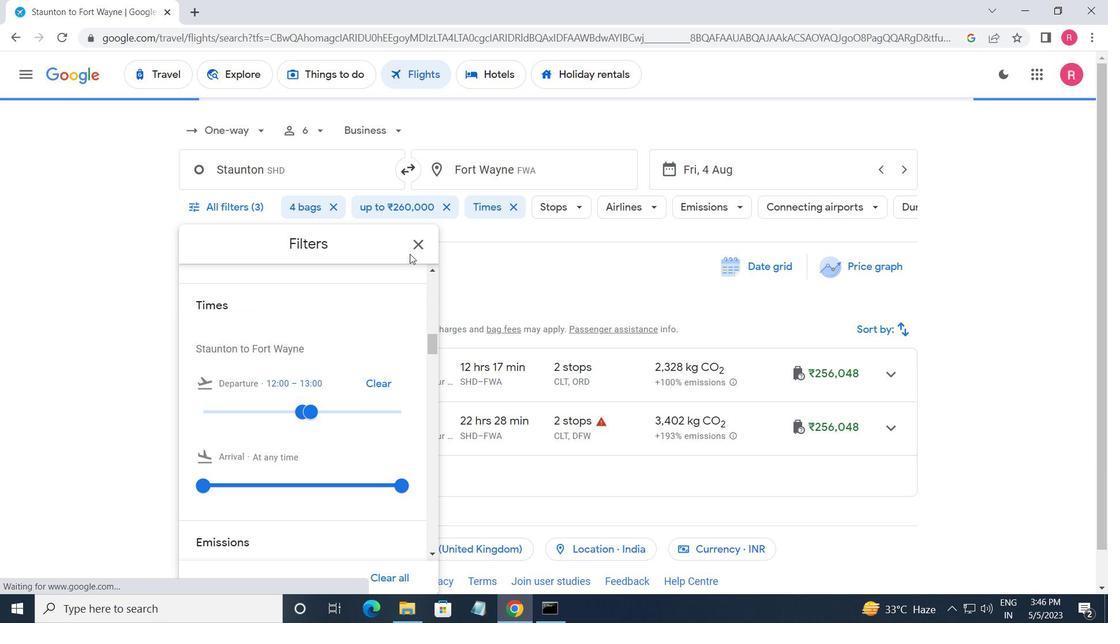 
Action: Mouse pressed left at (410, 246)
Screenshot: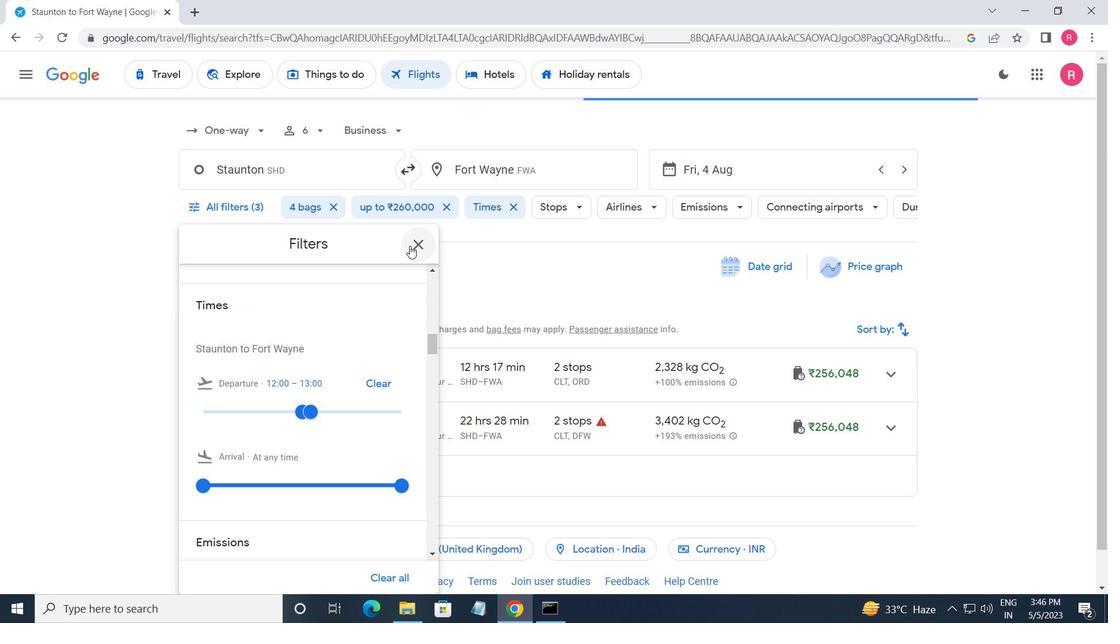 
Action: Mouse moved to (410, 246)
Screenshot: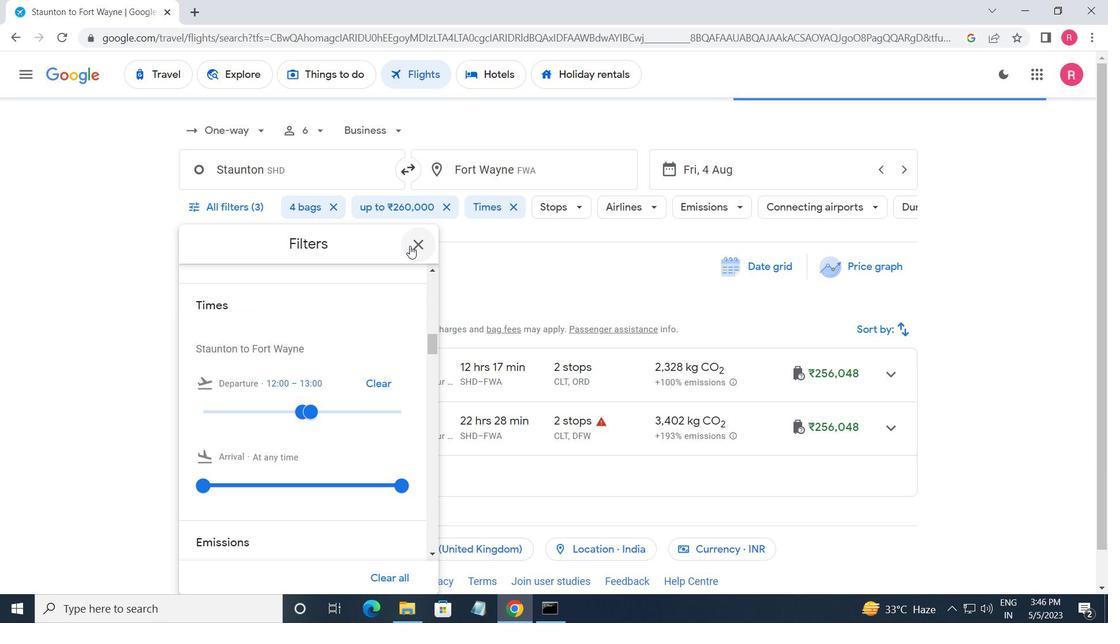 
